Task: Look for space in Beverly Hills, United States from 12th June, 2023 to 15th June, 2023 for 2 adults in price range Rs.10000 to Rs.15000. Place can be entire place with 1  bedroom having 1 bed and 1 bathroom. Property type can be house, flat, guest house, hotel. Amenities needed are: washing machine. Booking option can be shelf check-in. Required host language is English.
Action: Mouse moved to (513, 122)
Screenshot: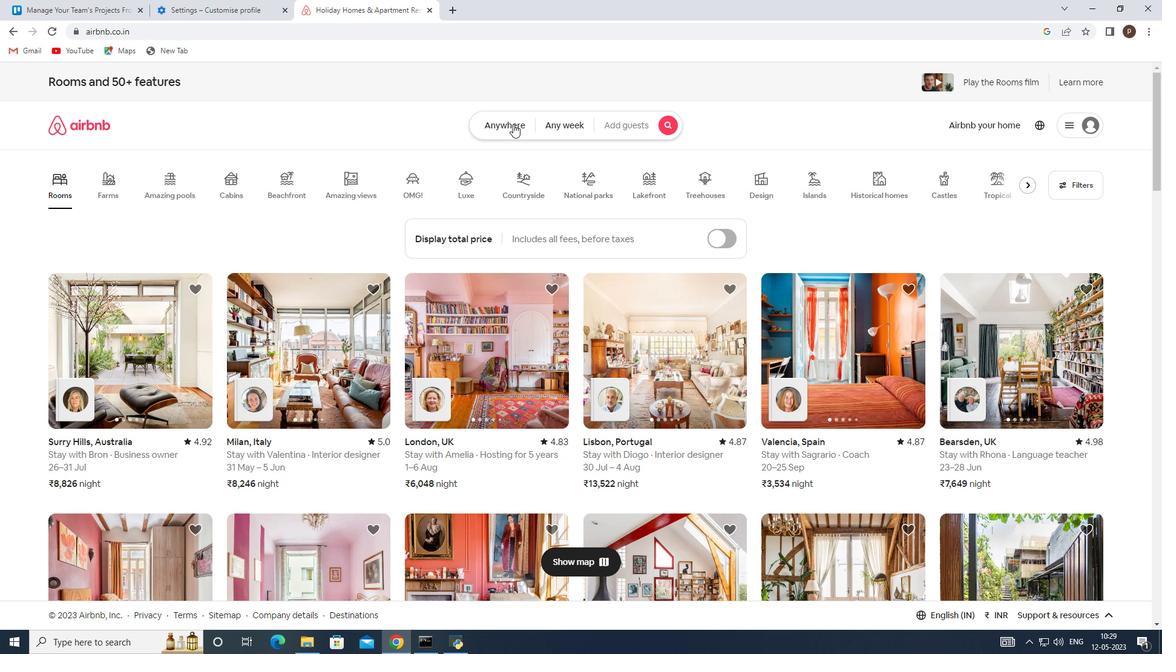 
Action: Mouse pressed left at (513, 122)
Screenshot: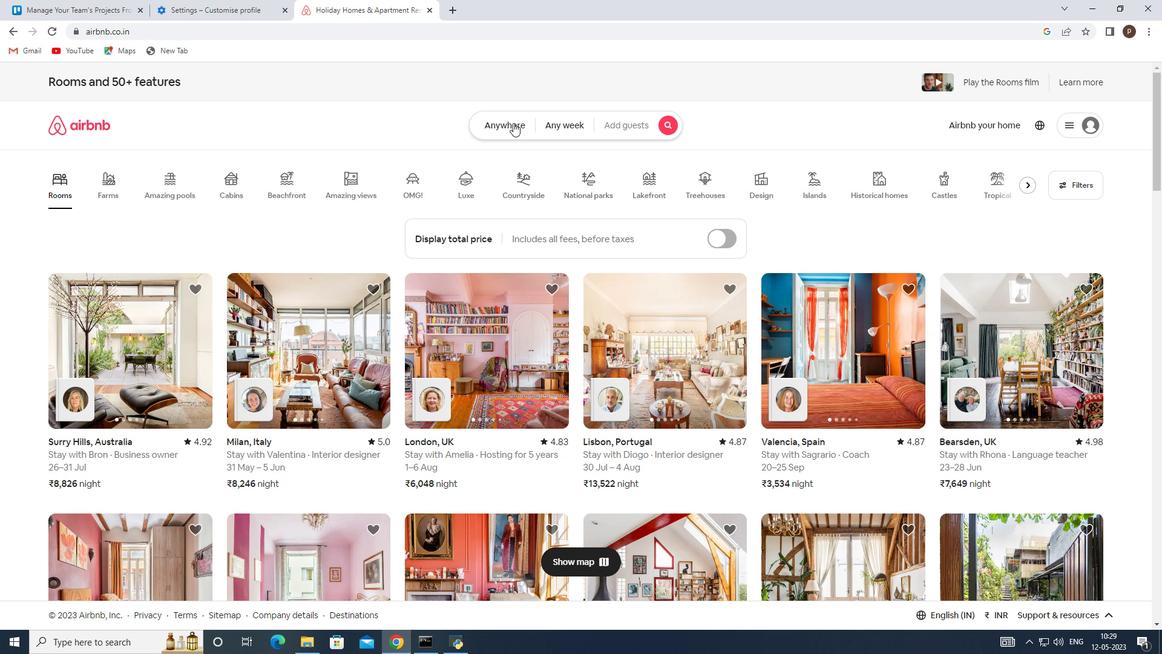 
Action: Mouse moved to (391, 173)
Screenshot: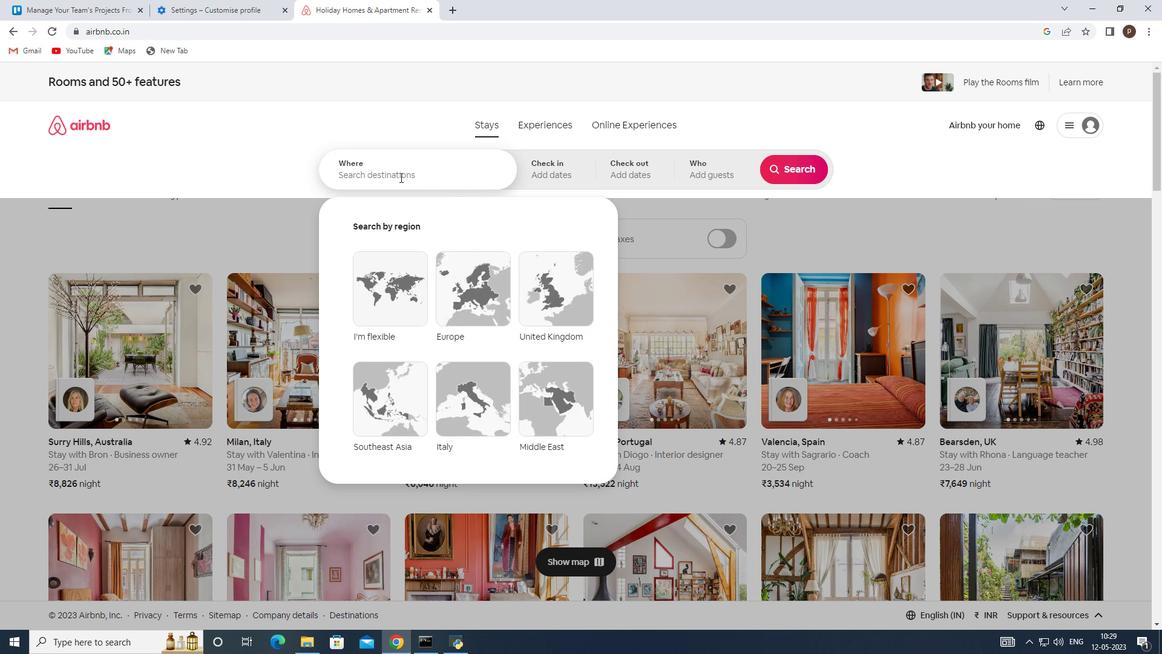 
Action: Mouse pressed left at (391, 173)
Screenshot: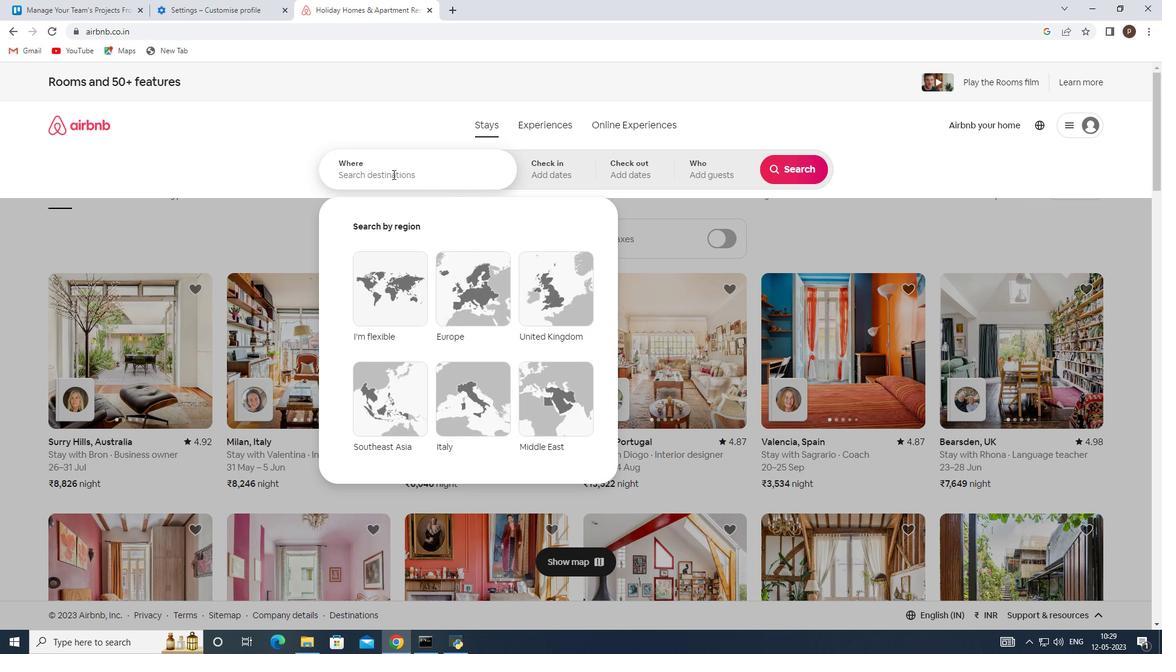
Action: Key pressed k<Key.caps_lock>IRANDO
Screenshot: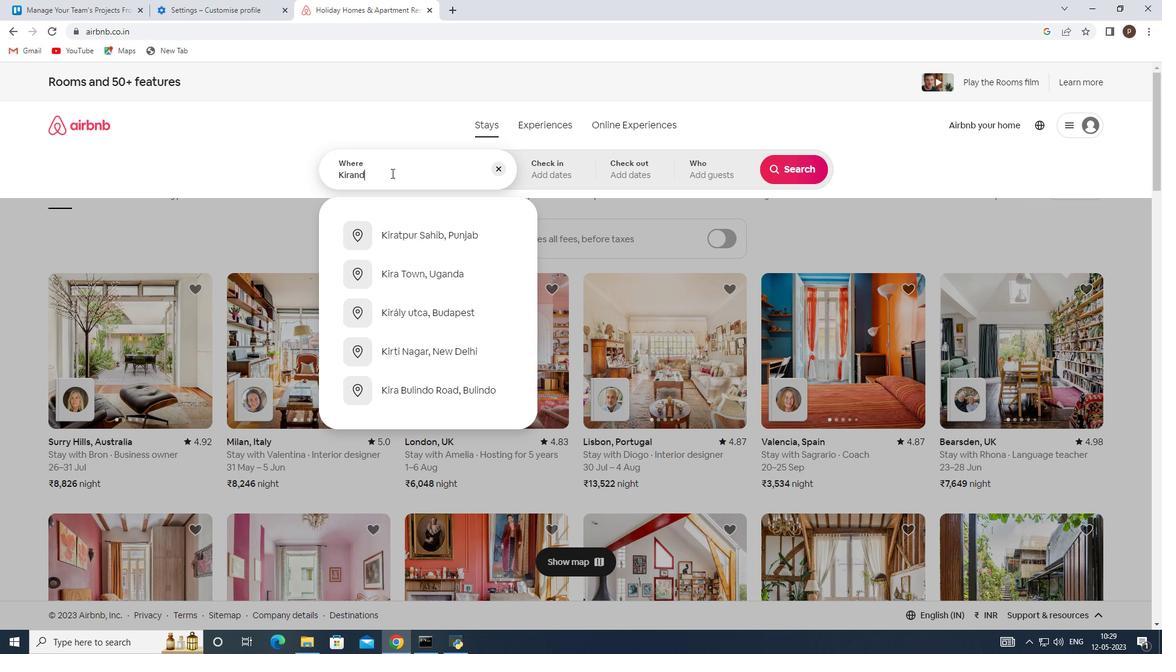 
Action: Mouse moved to (418, 233)
Screenshot: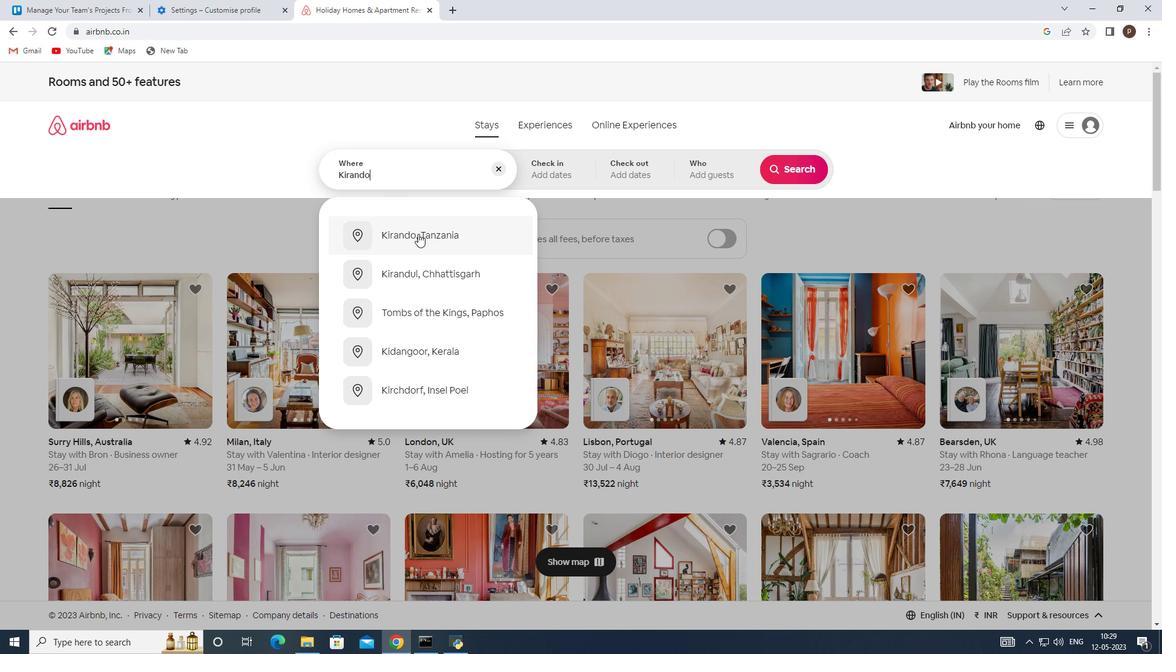 
Action: Mouse pressed left at (418, 233)
Screenshot: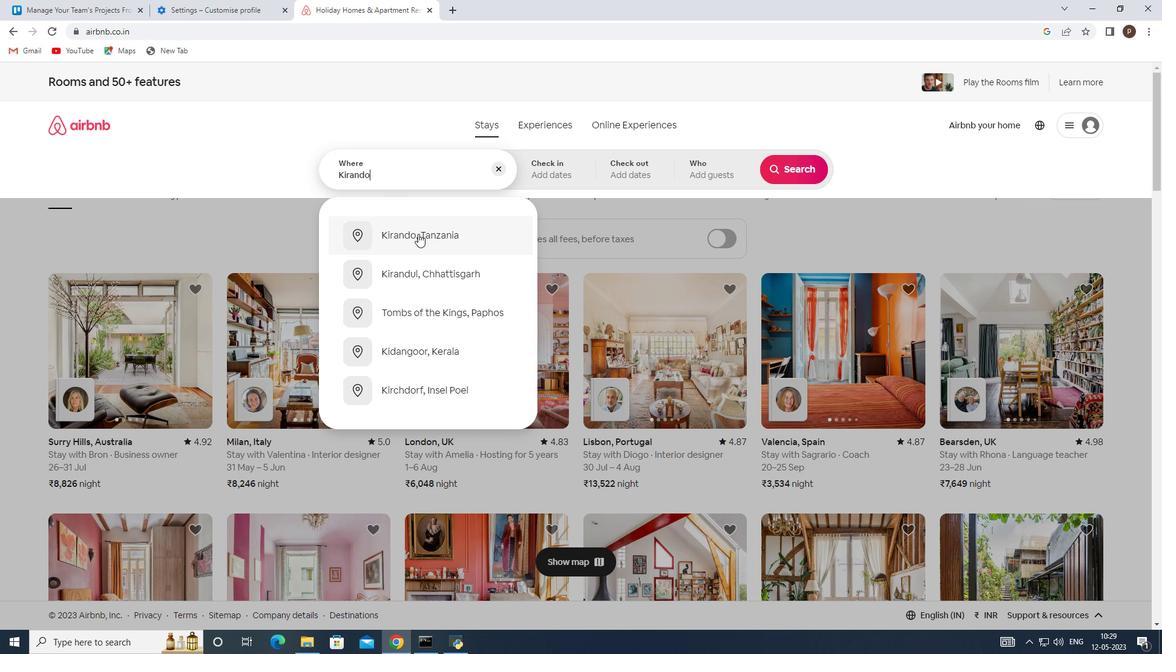 
Action: Mouse moved to (632, 374)
Screenshot: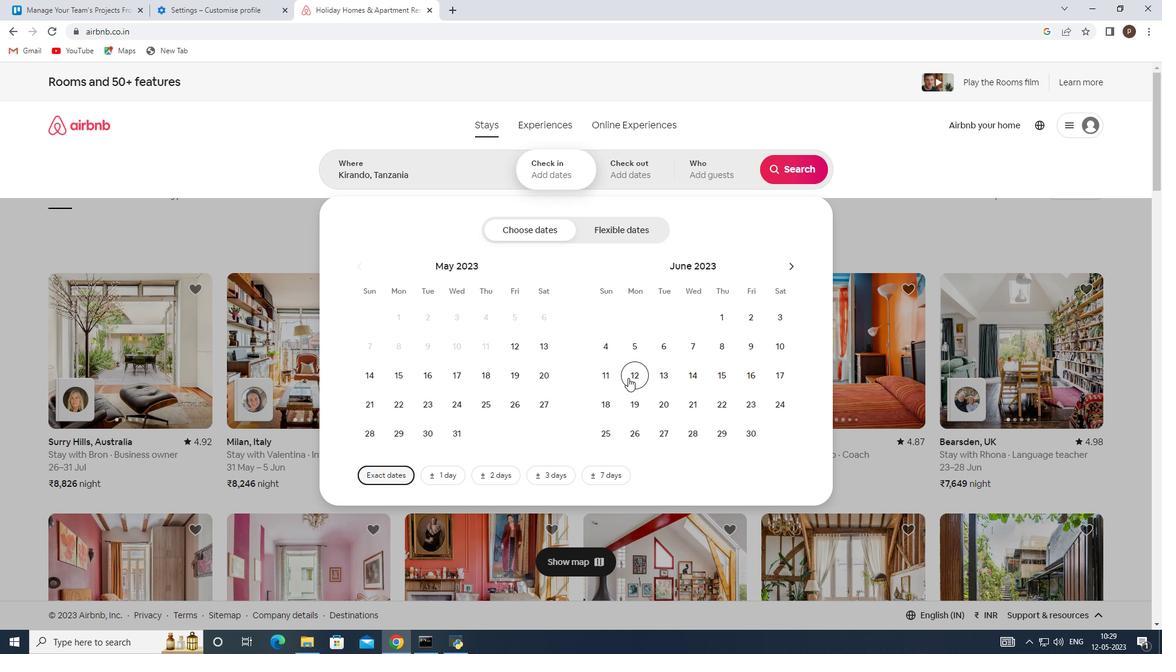 
Action: Mouse pressed left at (632, 374)
Screenshot: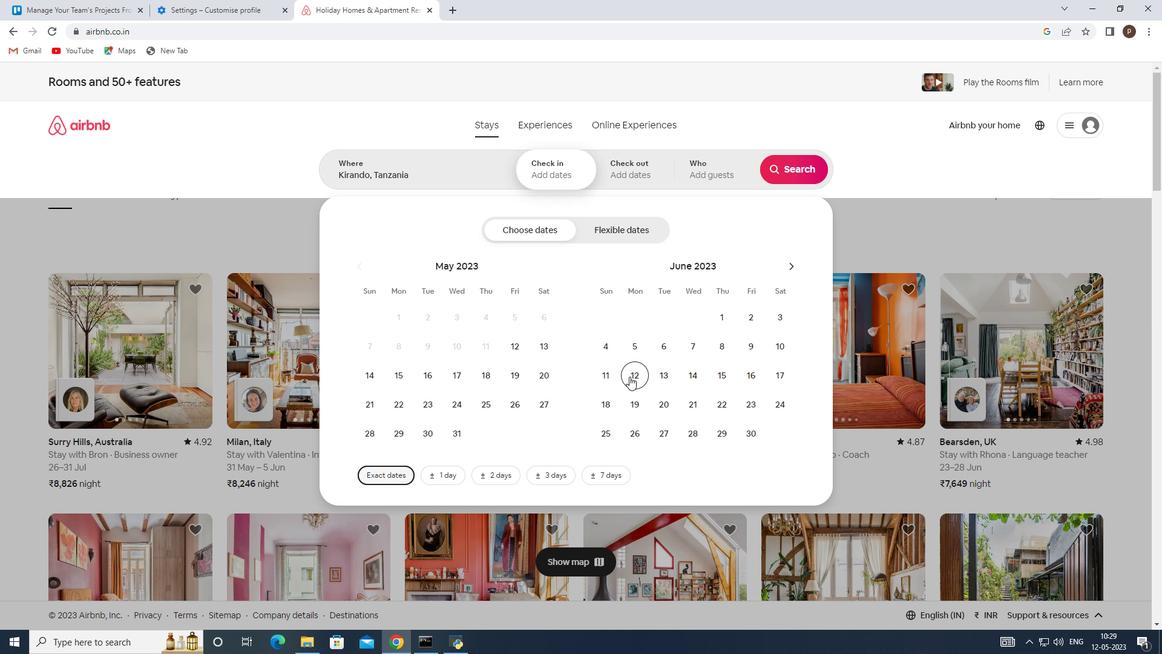 
Action: Mouse moved to (718, 374)
Screenshot: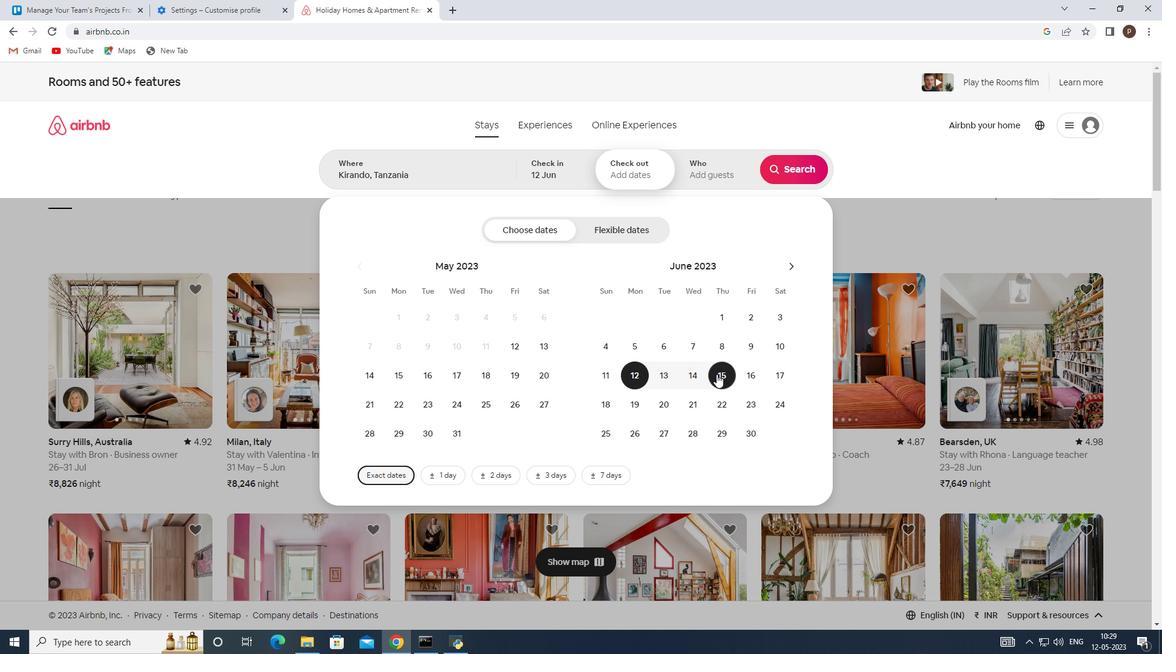 
Action: Mouse pressed left at (718, 374)
Screenshot: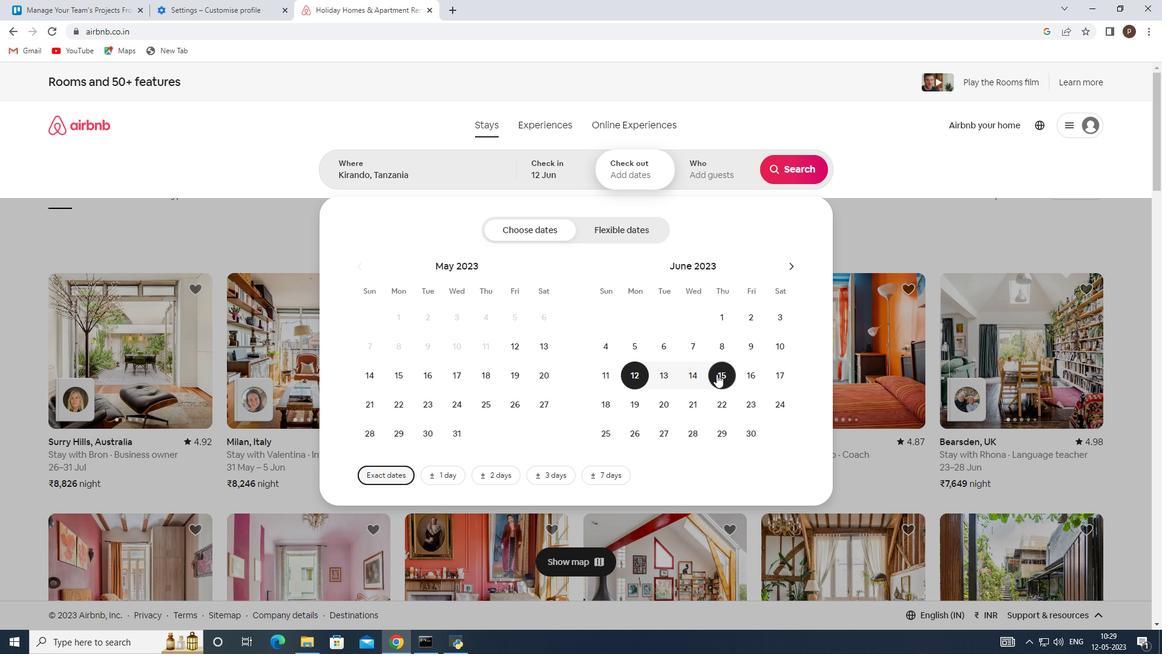 
Action: Mouse moved to (783, 162)
Screenshot: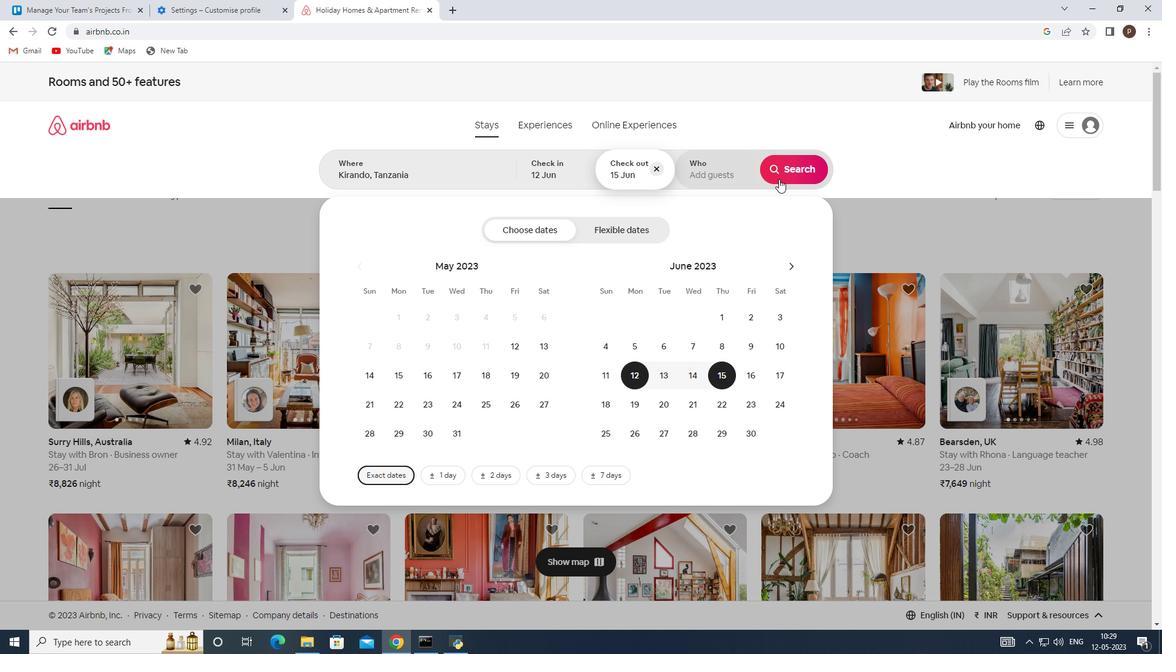 
Action: Mouse pressed left at (783, 162)
Screenshot: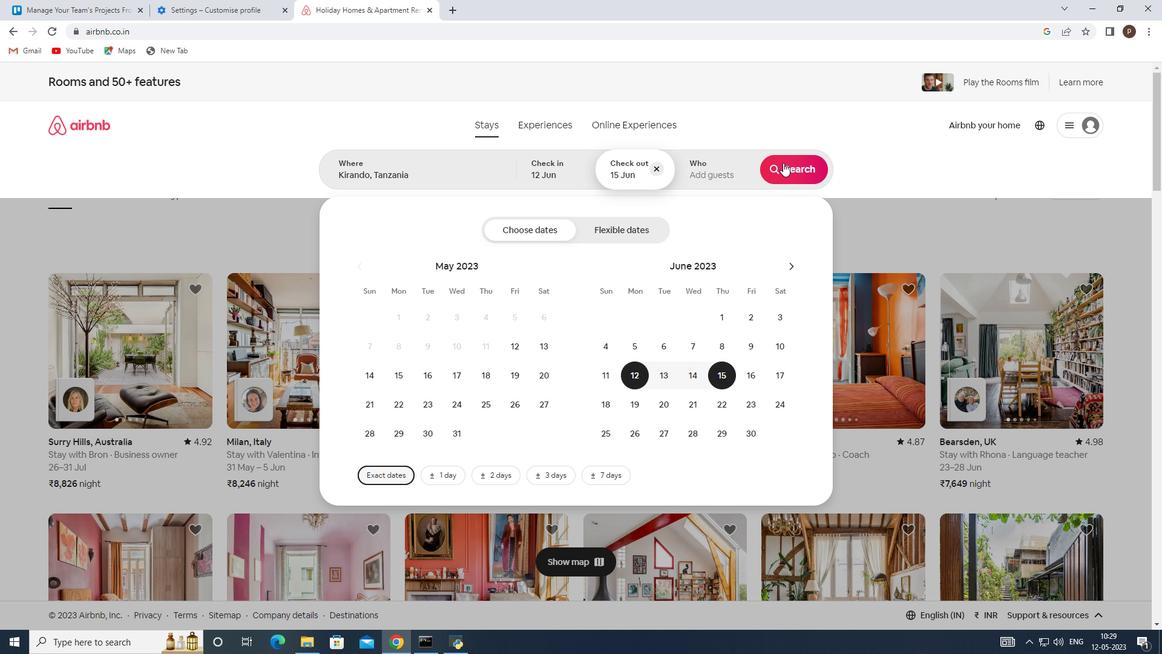 
Action: Mouse moved to (1106, 136)
Screenshot: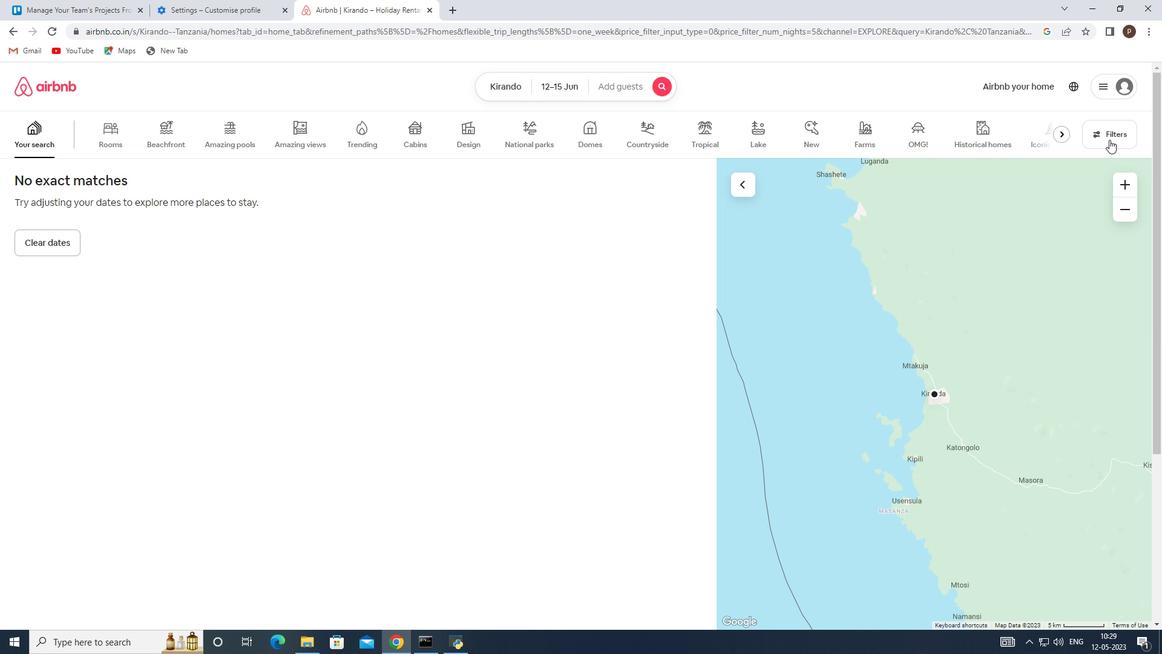 
Action: Mouse pressed left at (1106, 136)
Screenshot: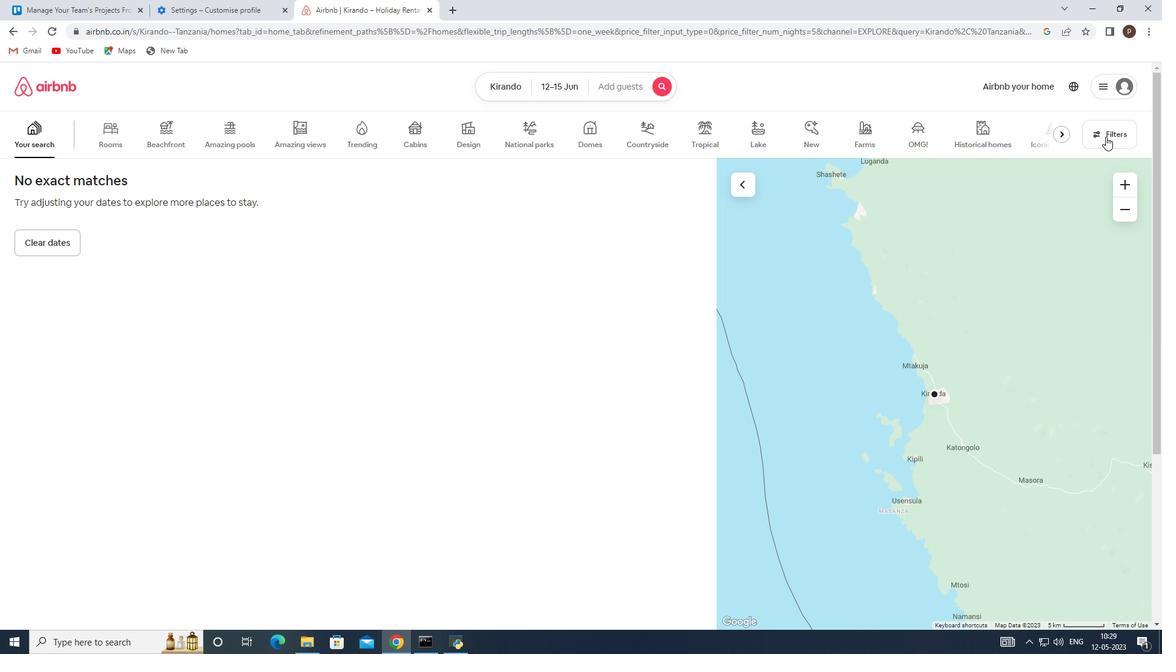
Action: Mouse moved to (397, 436)
Screenshot: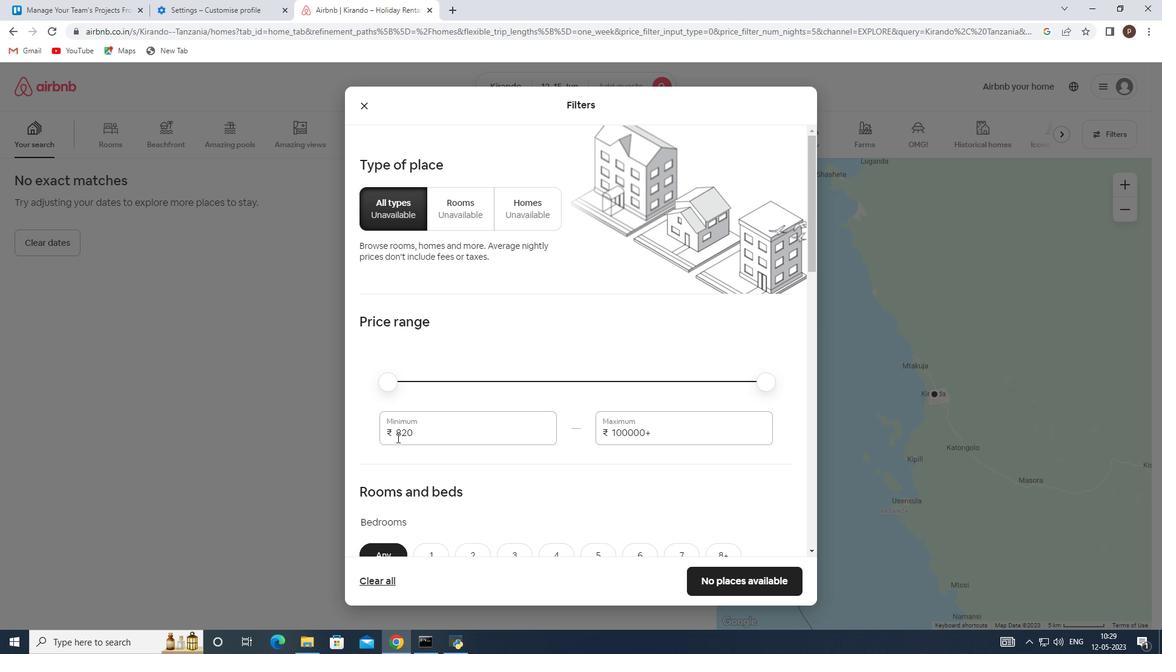 
Action: Mouse pressed left at (397, 436)
Screenshot: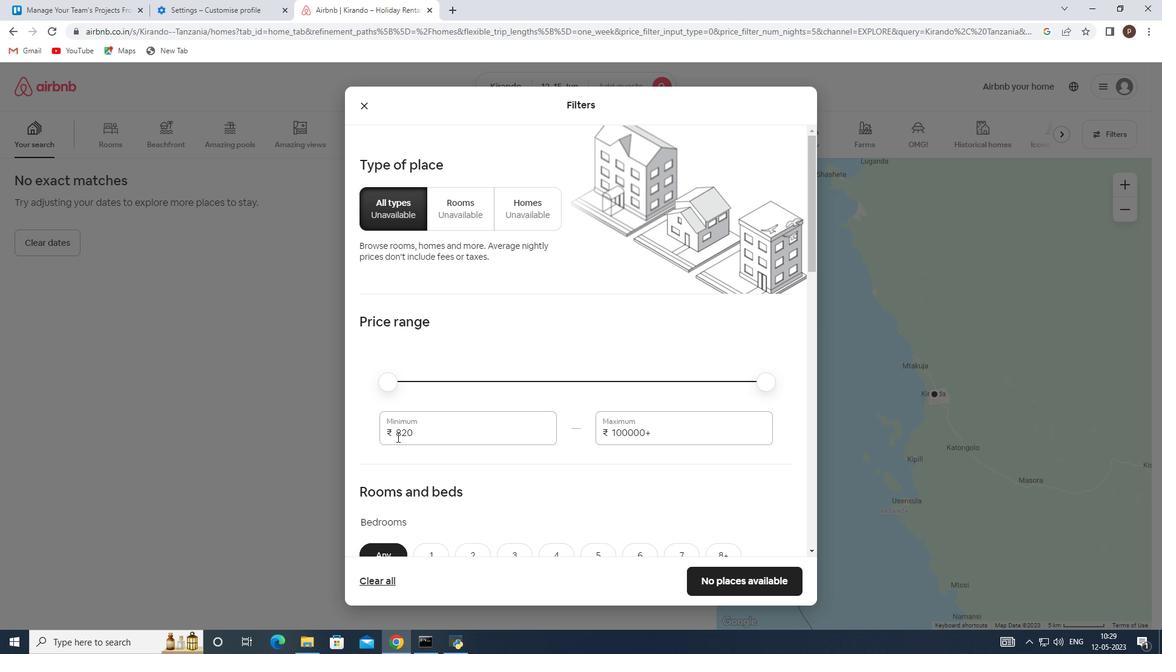 
Action: Mouse pressed left at (397, 436)
Screenshot: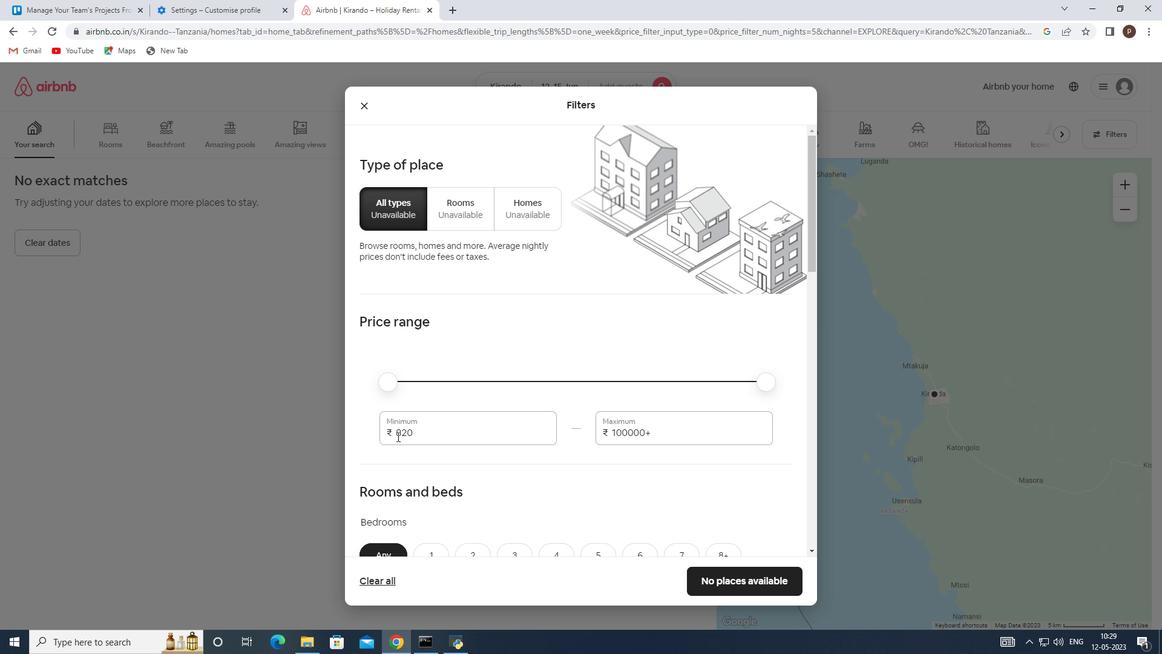 
Action: Key pressed 10000<Key.tab>15000
Screenshot: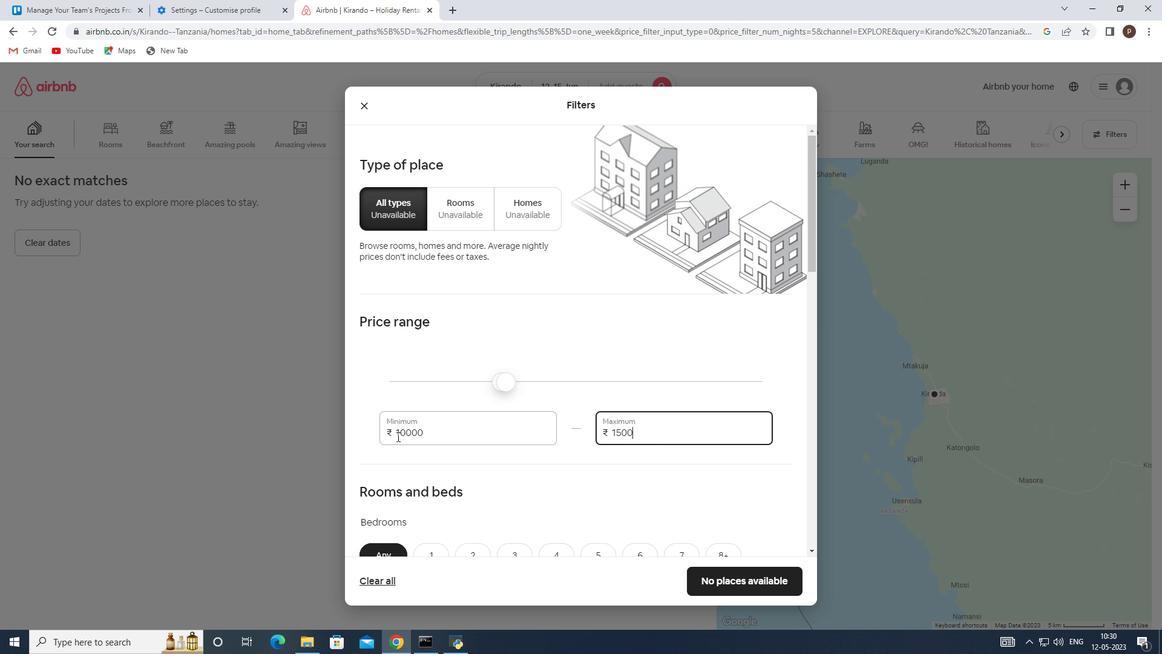 
Action: Mouse moved to (393, 443)
Screenshot: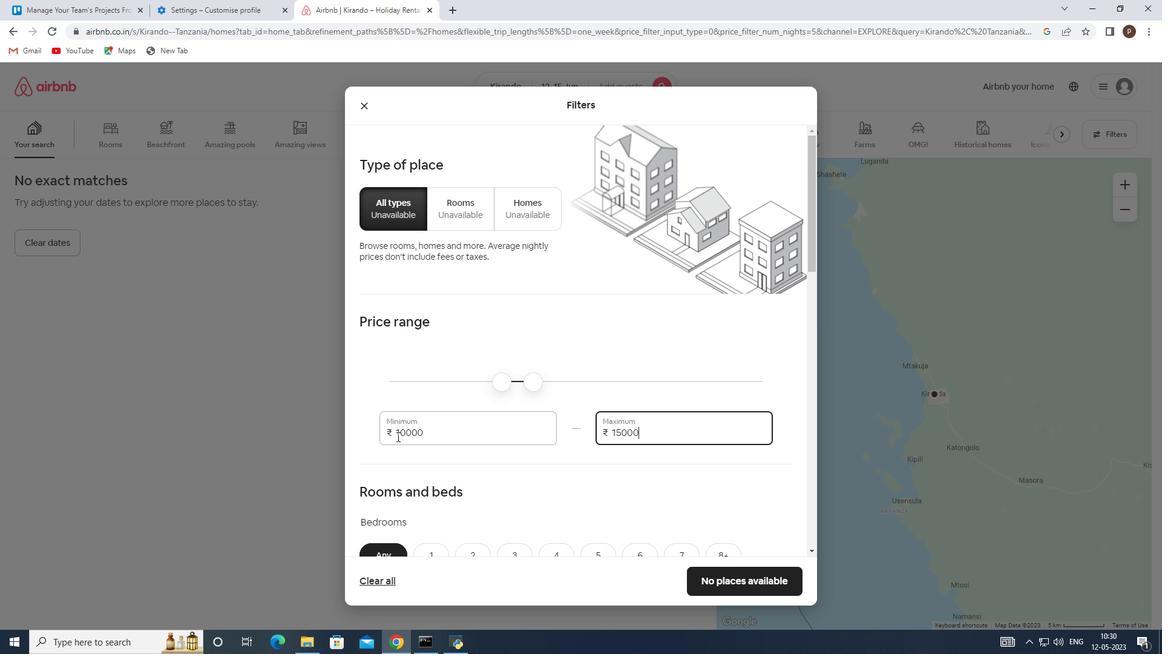 
Action: Mouse scrolled (393, 443) with delta (0, 0)
Screenshot: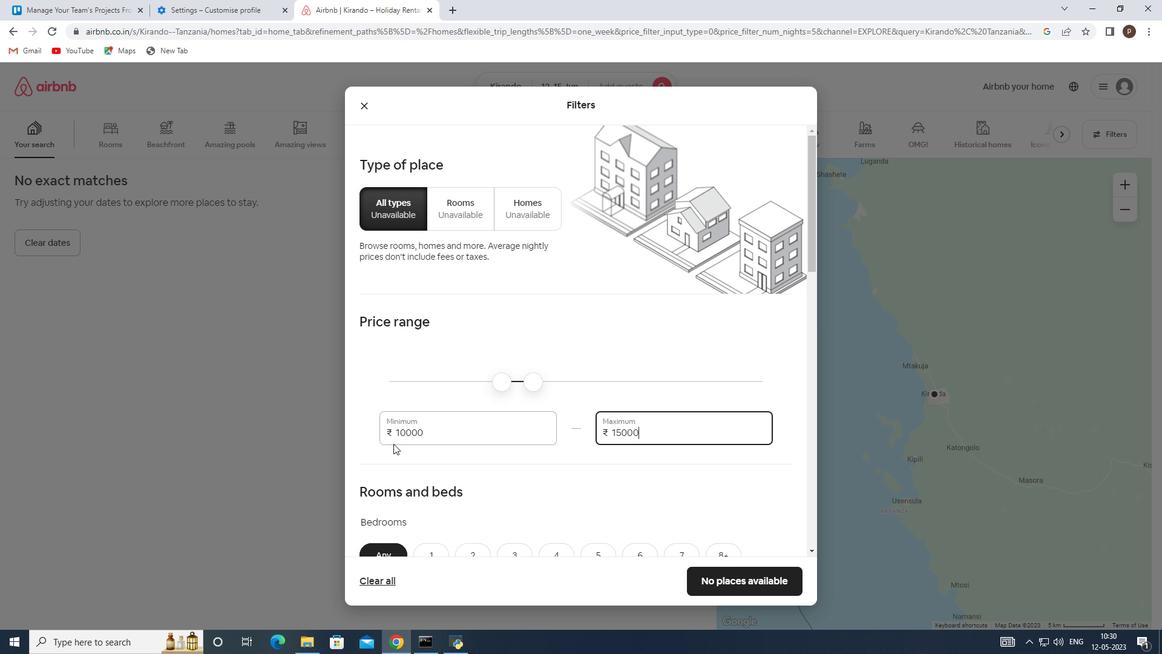 
Action: Mouse scrolled (393, 443) with delta (0, 0)
Screenshot: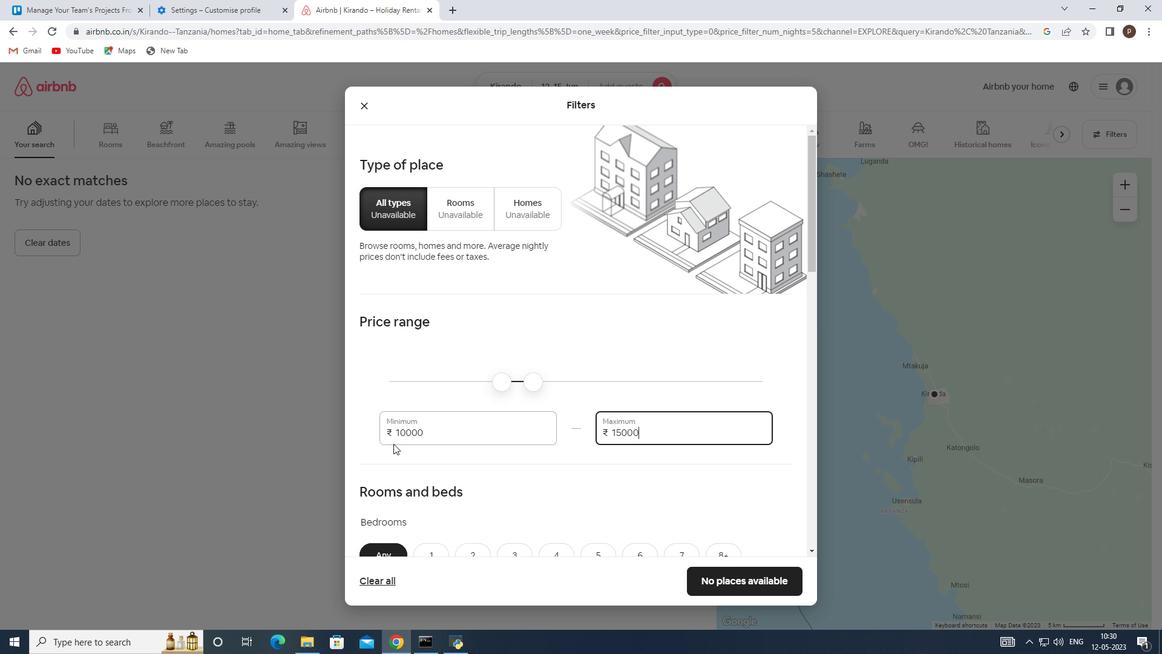 
Action: Mouse moved to (443, 436)
Screenshot: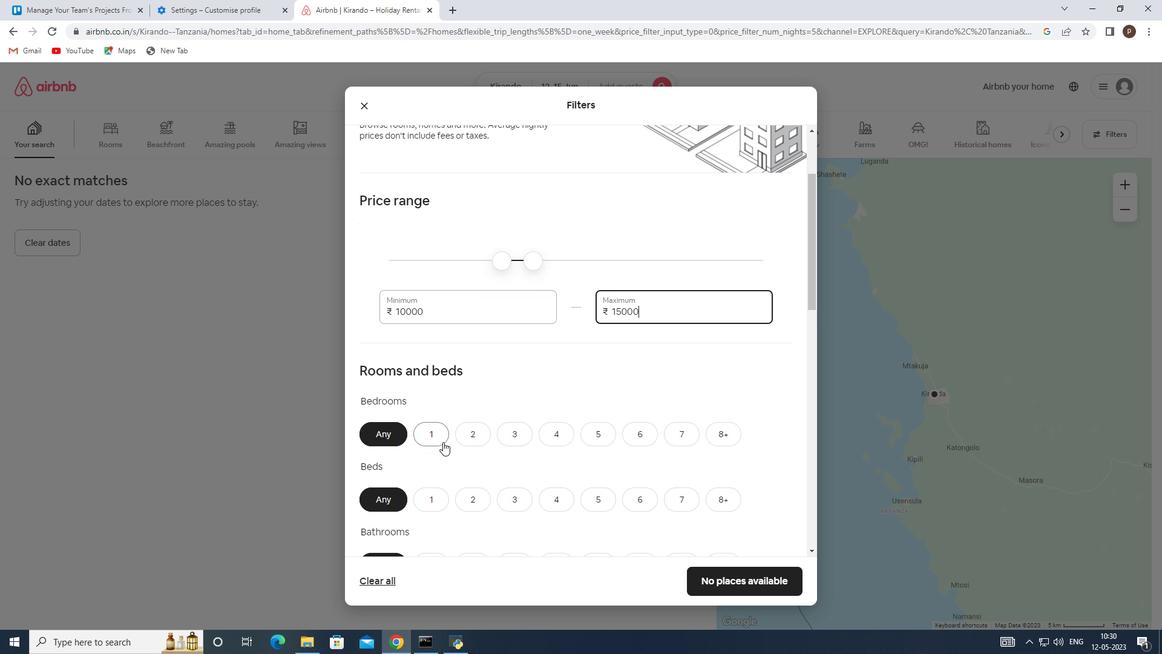 
Action: Mouse scrolled (443, 435) with delta (0, 0)
Screenshot: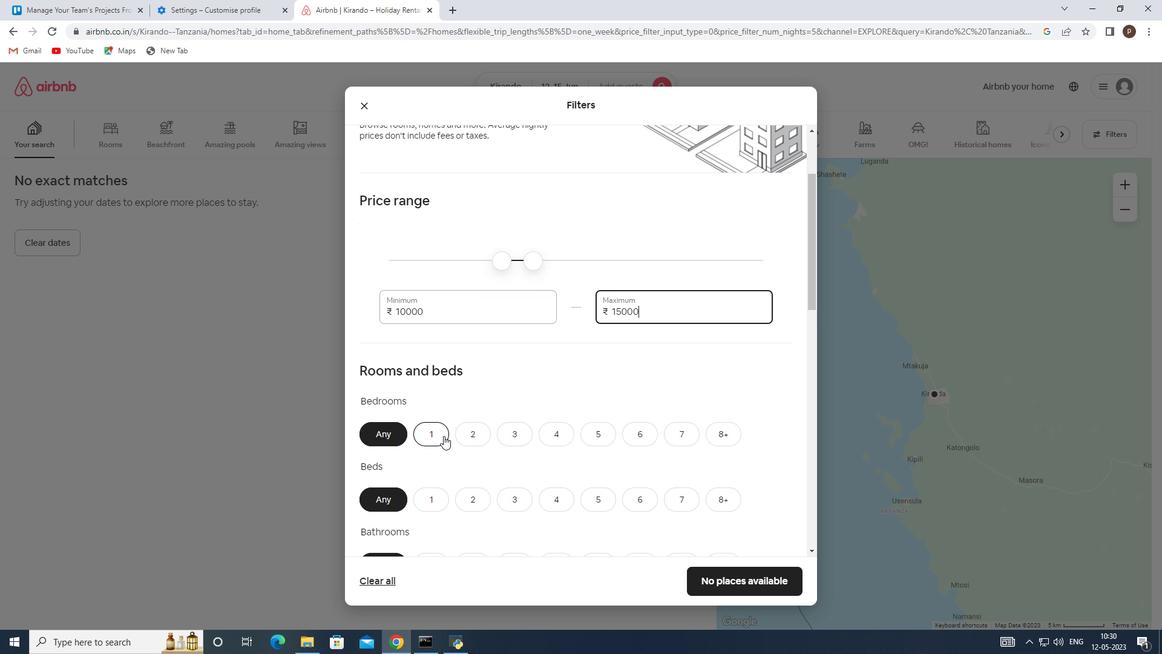 
Action: Mouse moved to (439, 363)
Screenshot: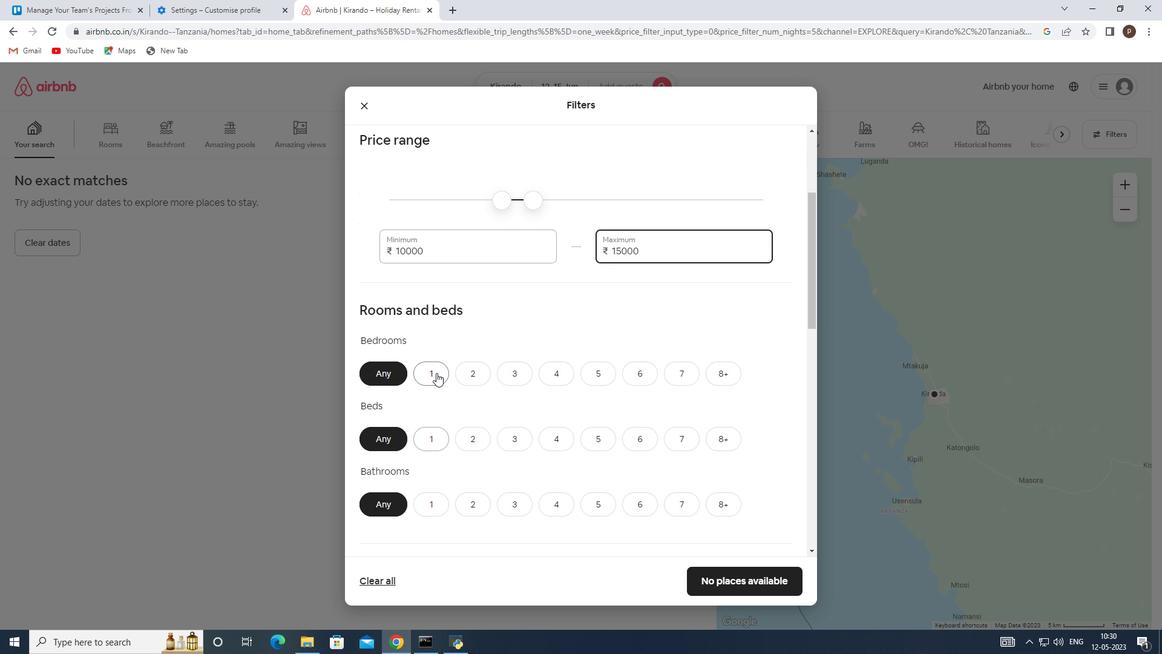 
Action: Mouse pressed left at (439, 363)
Screenshot: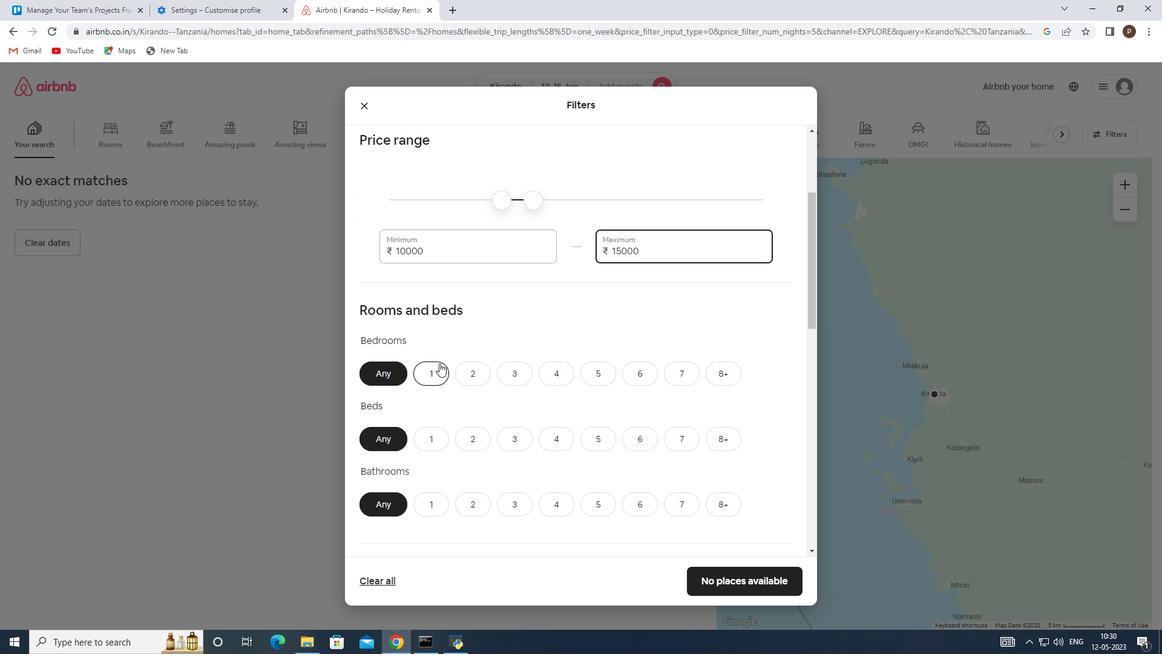 
Action: Mouse moved to (427, 435)
Screenshot: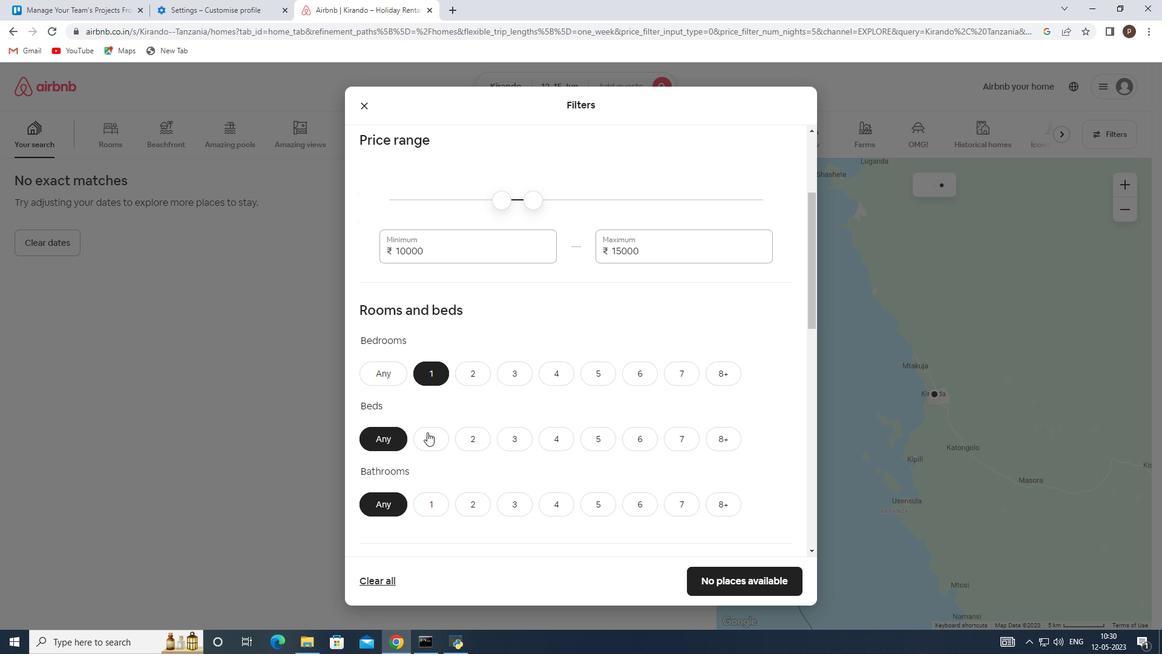 
Action: Mouse pressed left at (427, 435)
Screenshot: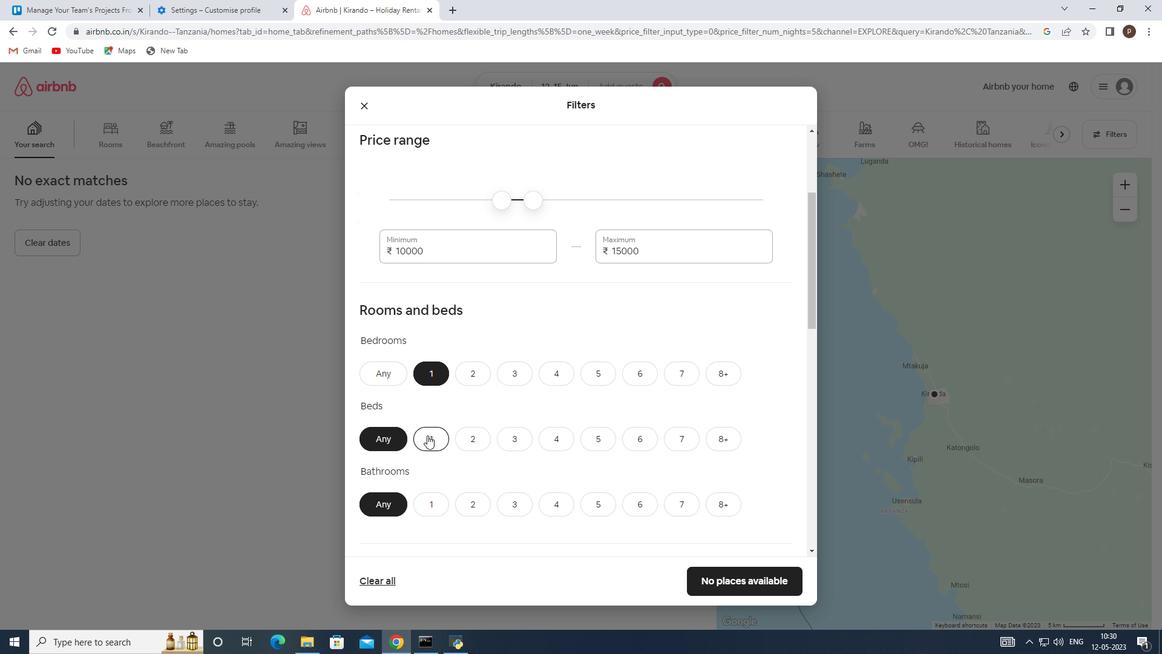 
Action: Mouse moved to (429, 498)
Screenshot: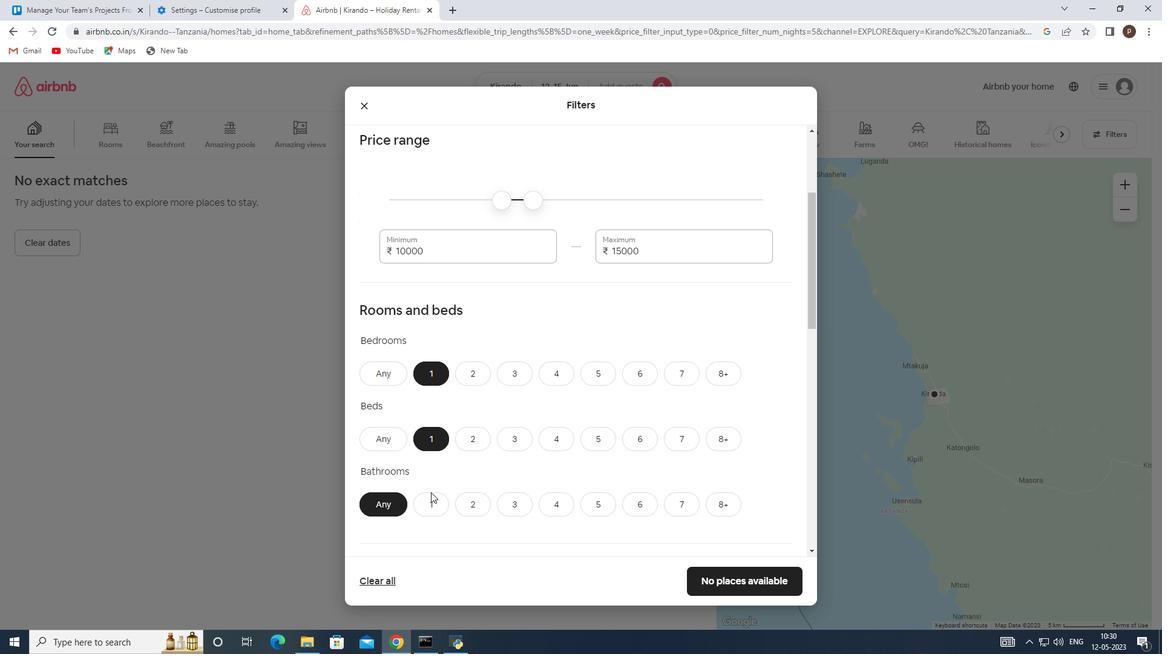 
Action: Mouse pressed left at (429, 498)
Screenshot: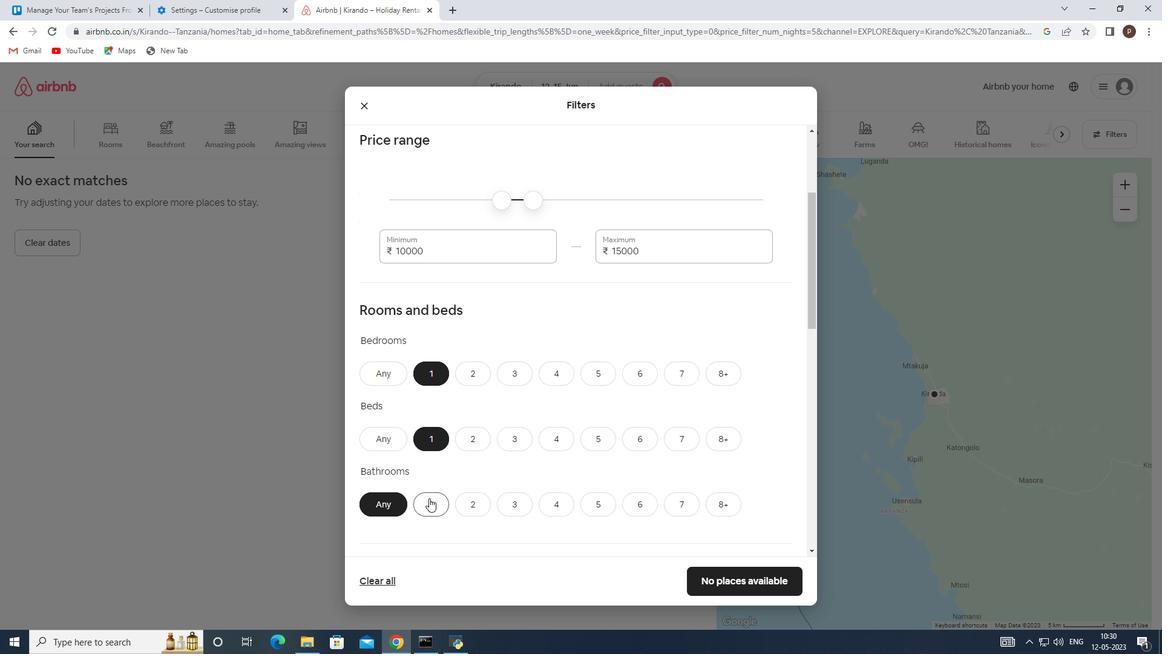 
Action: Mouse scrolled (429, 497) with delta (0, 0)
Screenshot: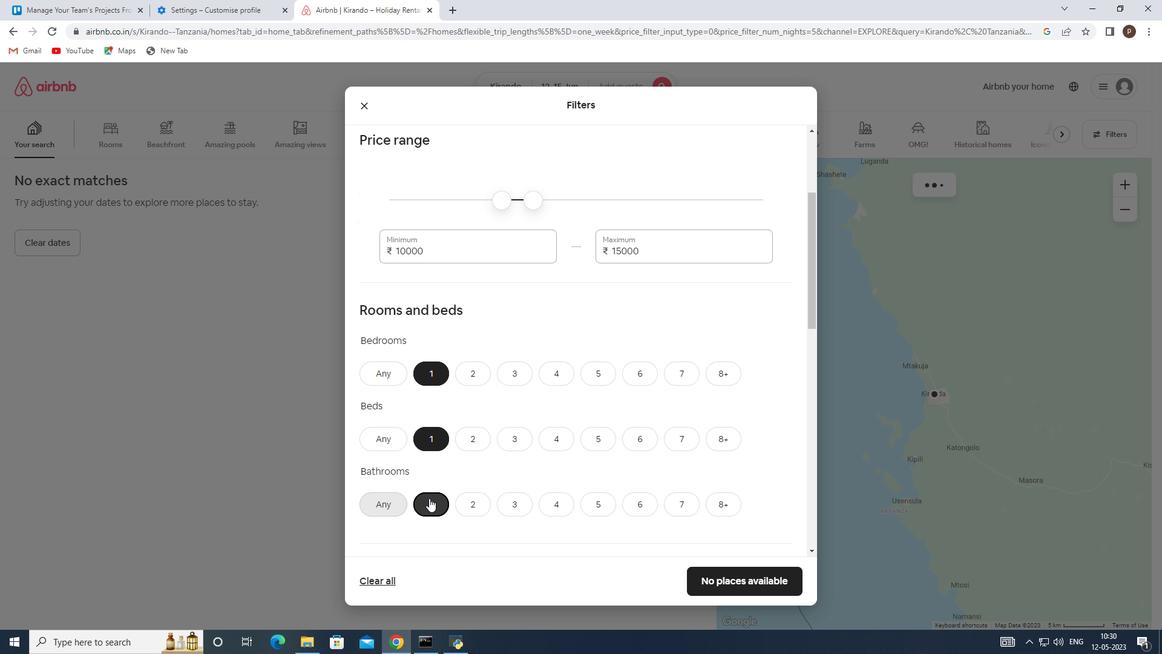 
Action: Mouse scrolled (429, 497) with delta (0, 0)
Screenshot: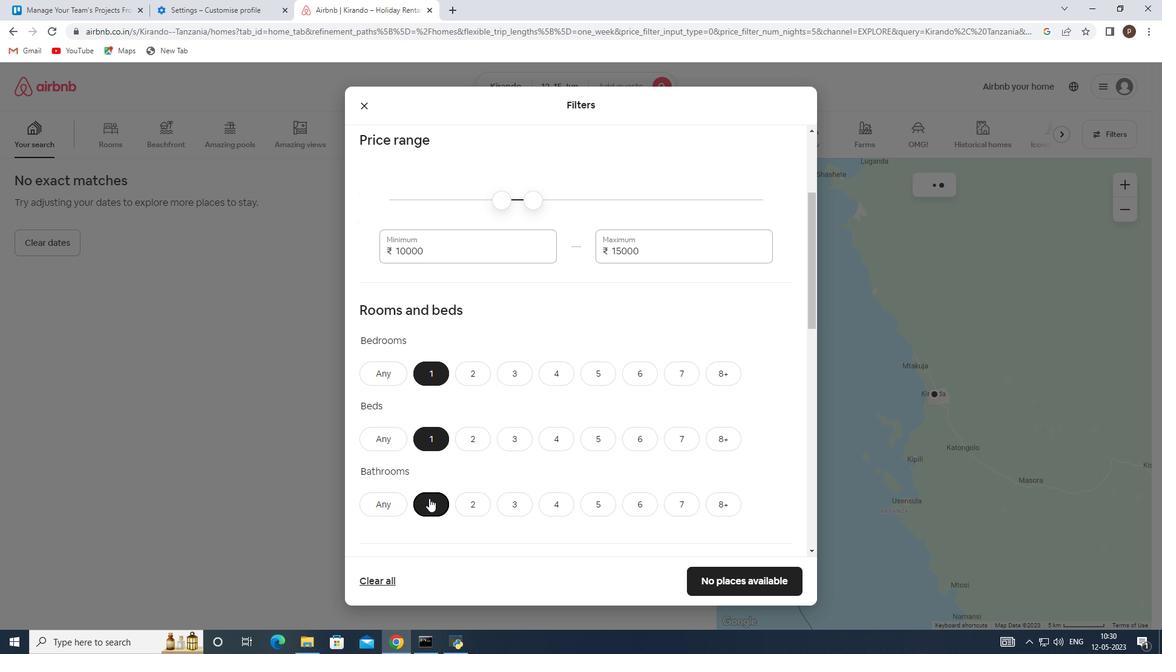 
Action: Mouse moved to (468, 469)
Screenshot: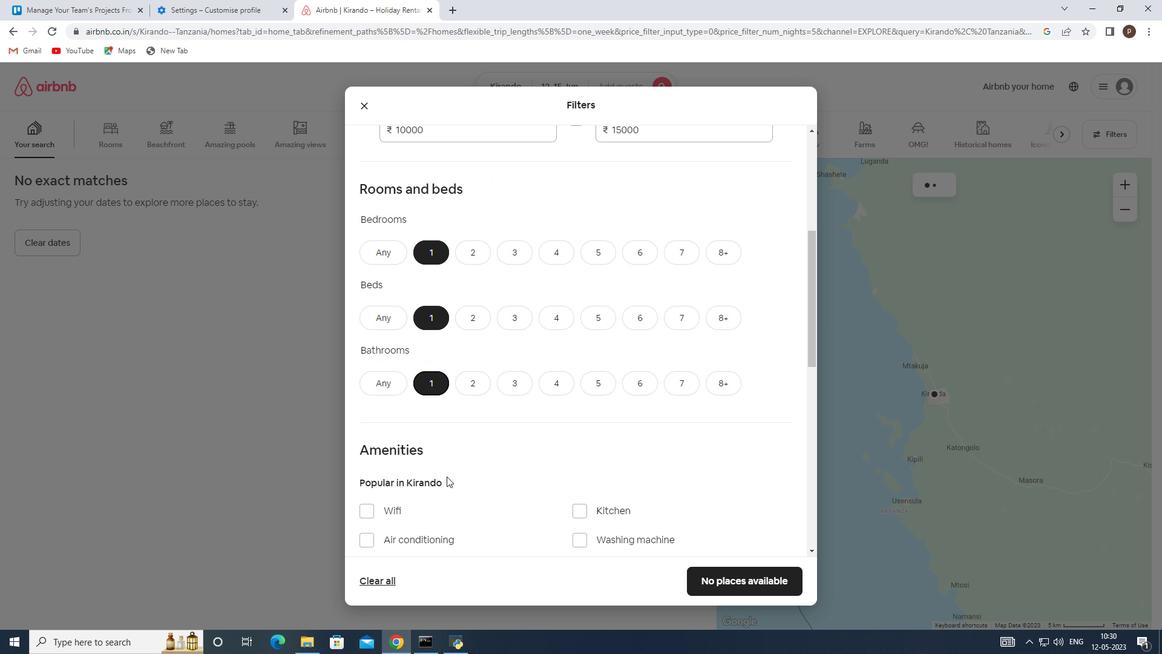 
Action: Mouse scrolled (468, 469) with delta (0, 0)
Screenshot: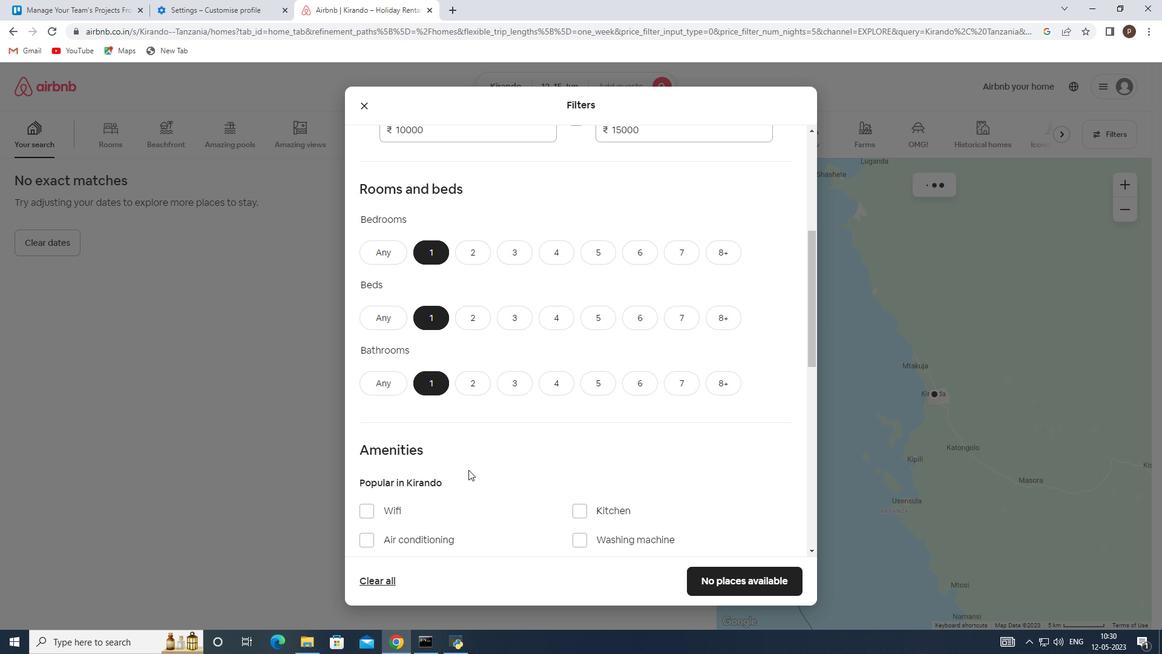 
Action: Mouse scrolled (468, 469) with delta (0, 0)
Screenshot: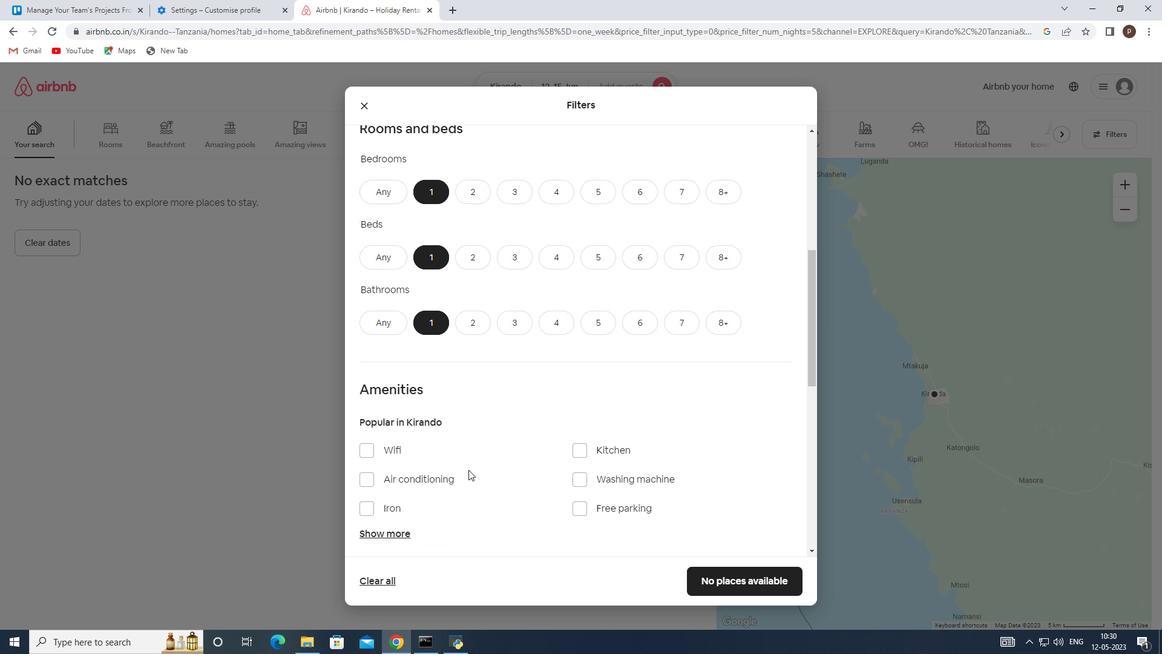 
Action: Mouse moved to (574, 418)
Screenshot: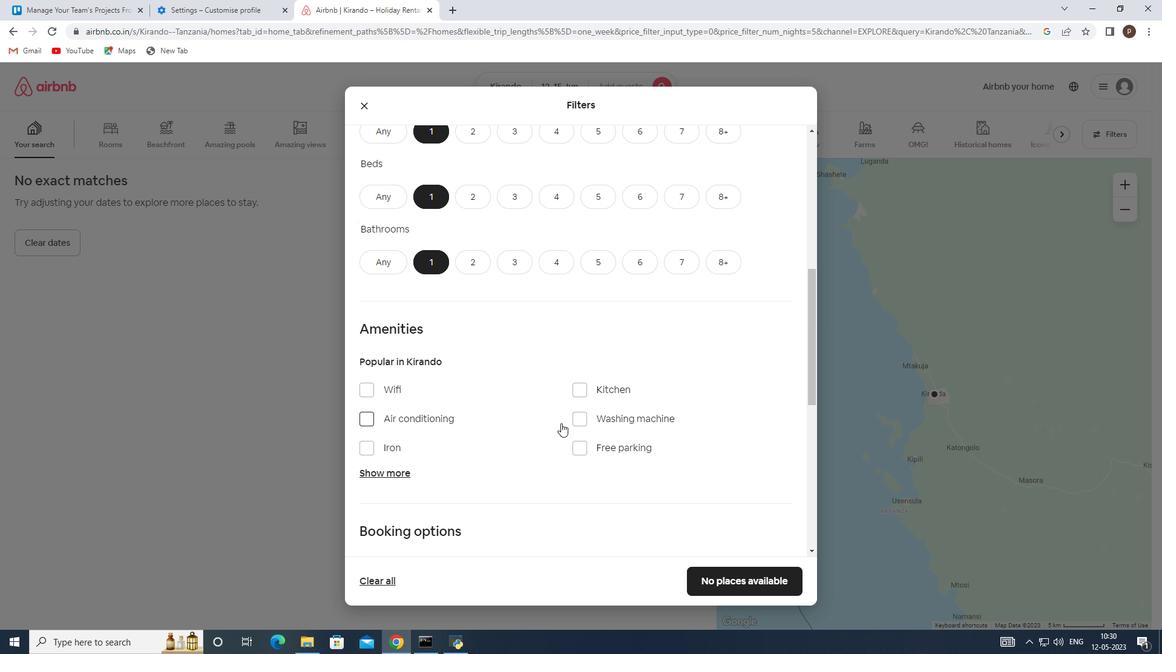 
Action: Mouse pressed left at (574, 418)
Screenshot: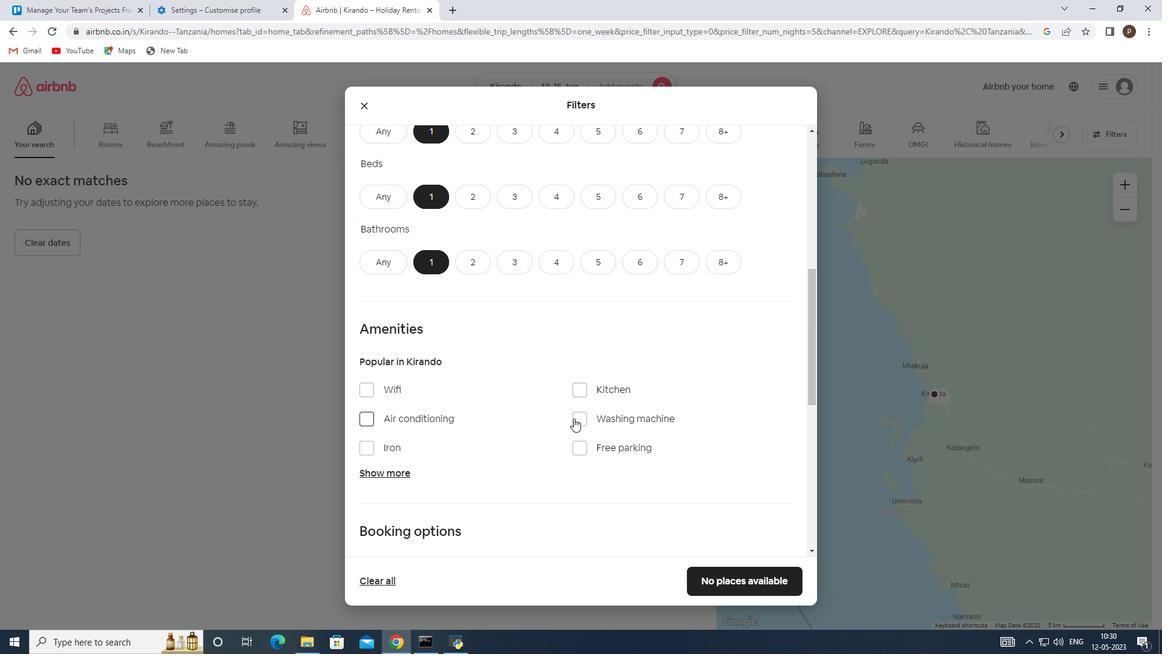 
Action: Mouse moved to (545, 429)
Screenshot: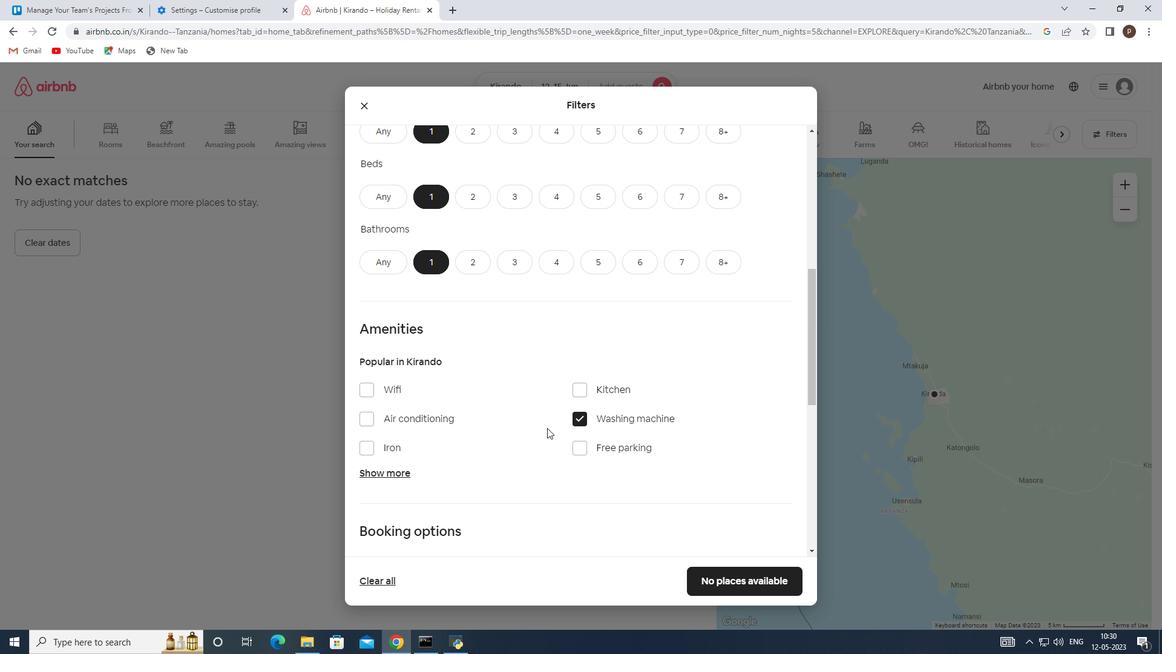 
Action: Mouse scrolled (545, 428) with delta (0, 0)
Screenshot: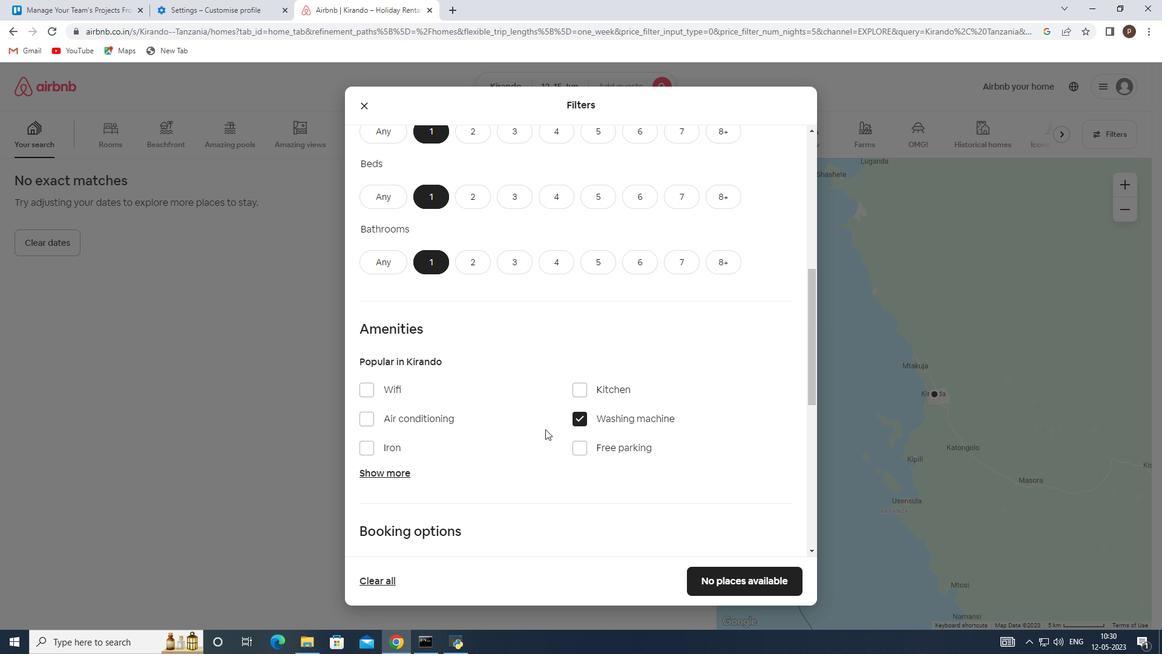 
Action: Mouse scrolled (545, 428) with delta (0, 0)
Screenshot: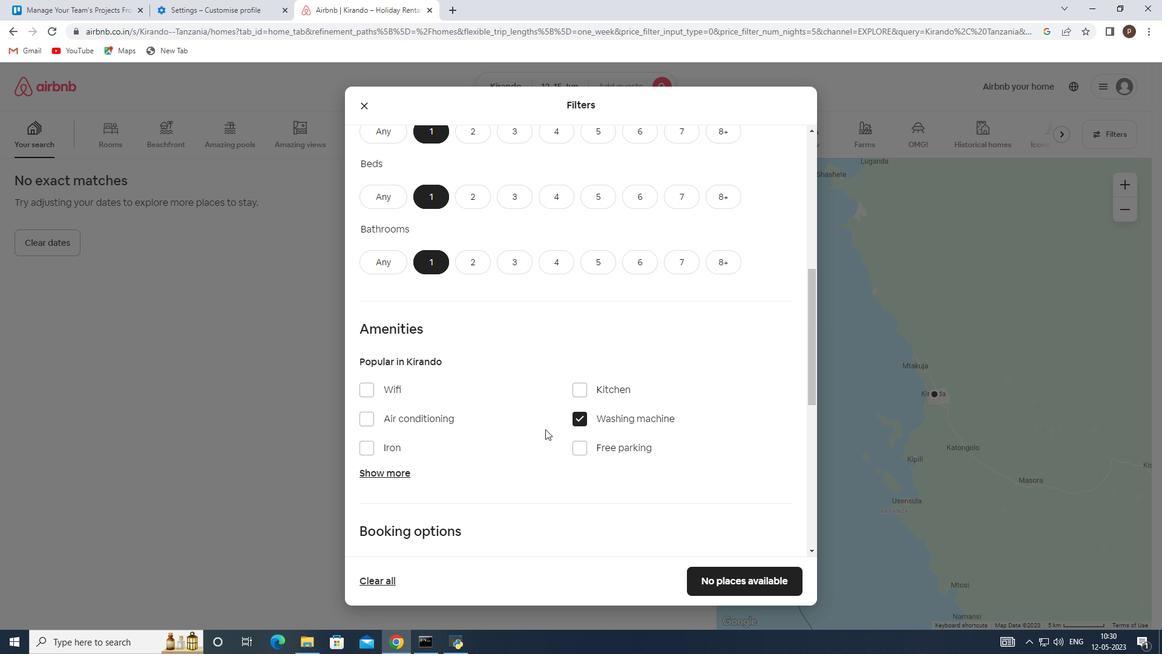 
Action: Mouse moved to (508, 429)
Screenshot: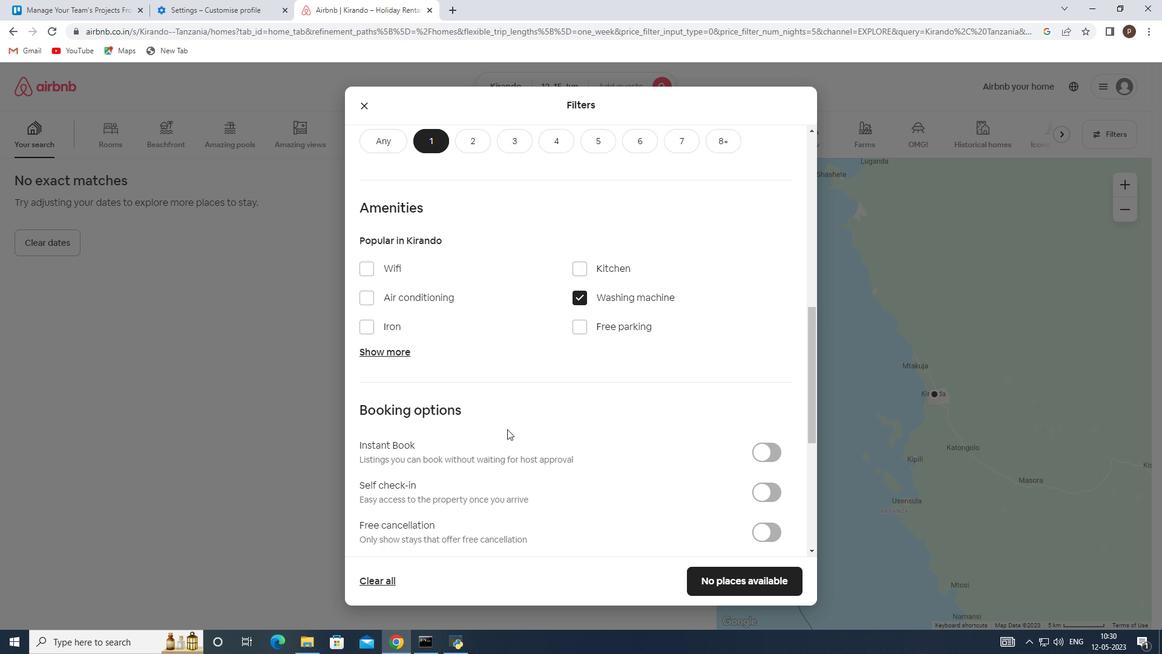 
Action: Mouse scrolled (508, 429) with delta (0, 0)
Screenshot: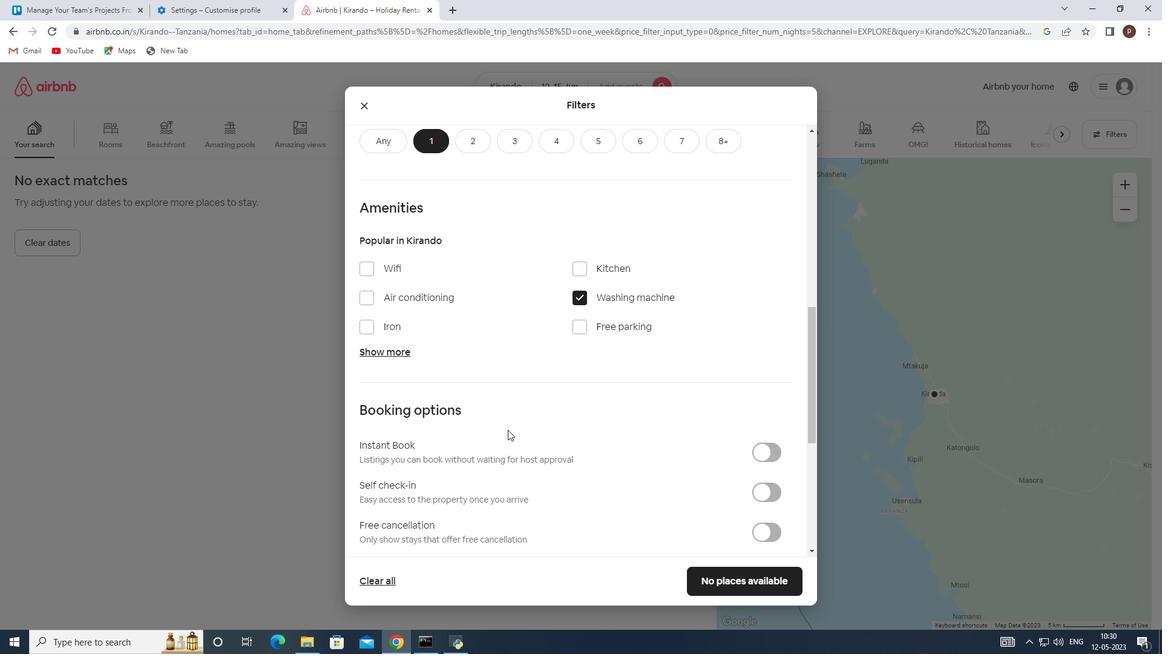 
Action: Mouse scrolled (508, 429) with delta (0, 0)
Screenshot: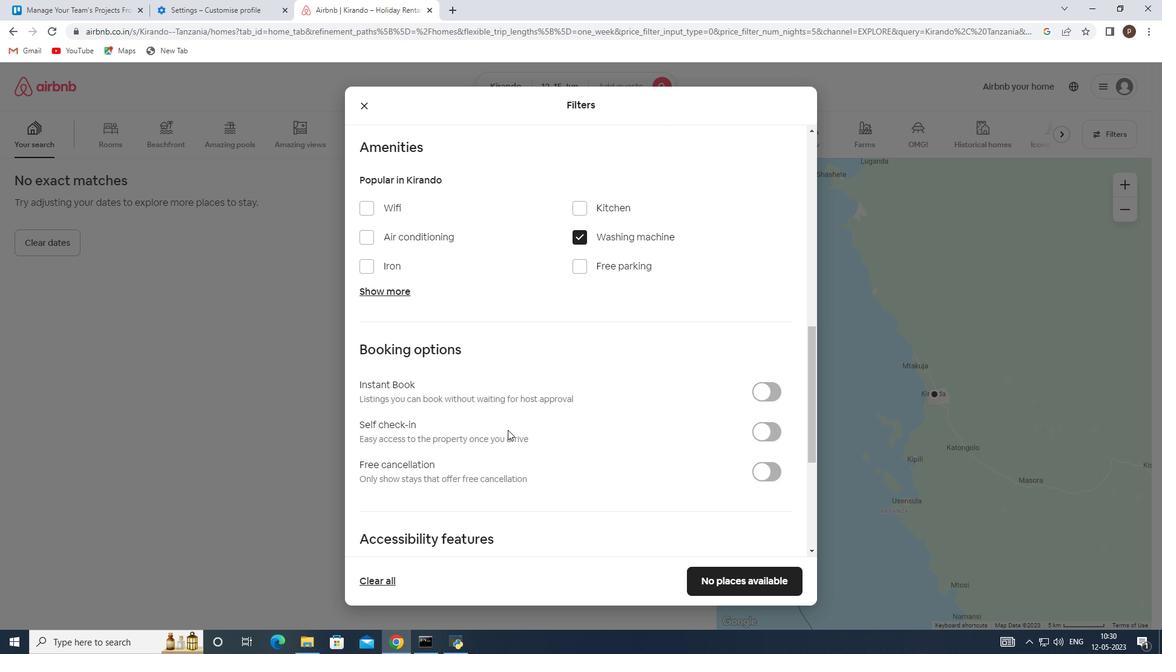 
Action: Mouse scrolled (508, 429) with delta (0, 0)
Screenshot: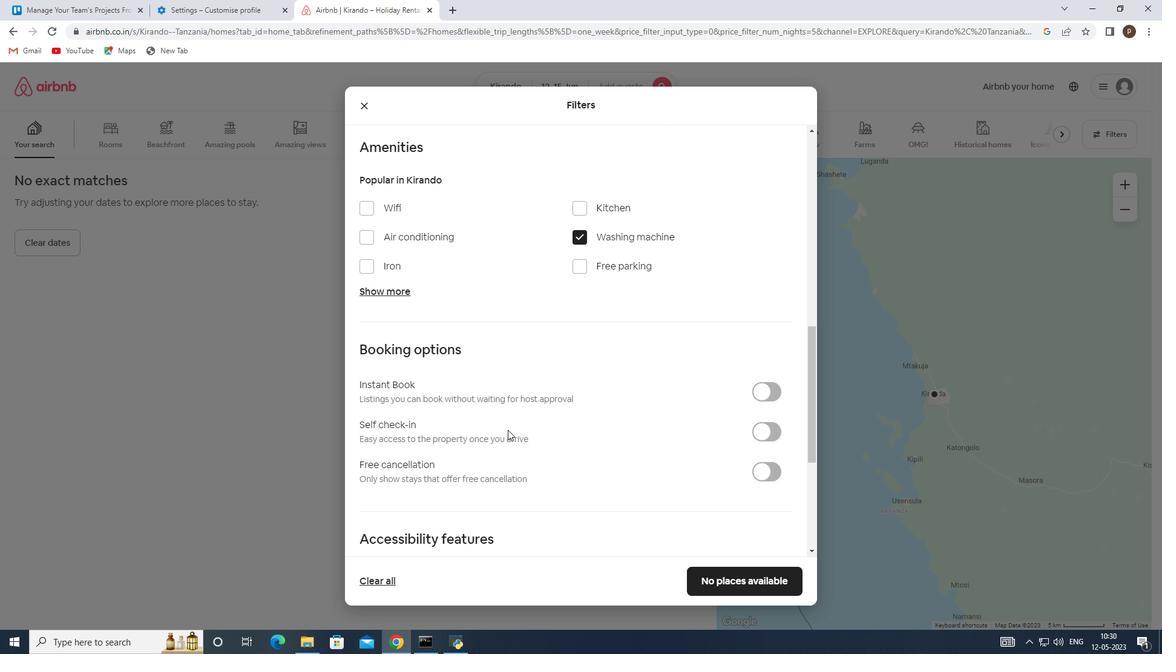 
Action: Mouse moved to (769, 309)
Screenshot: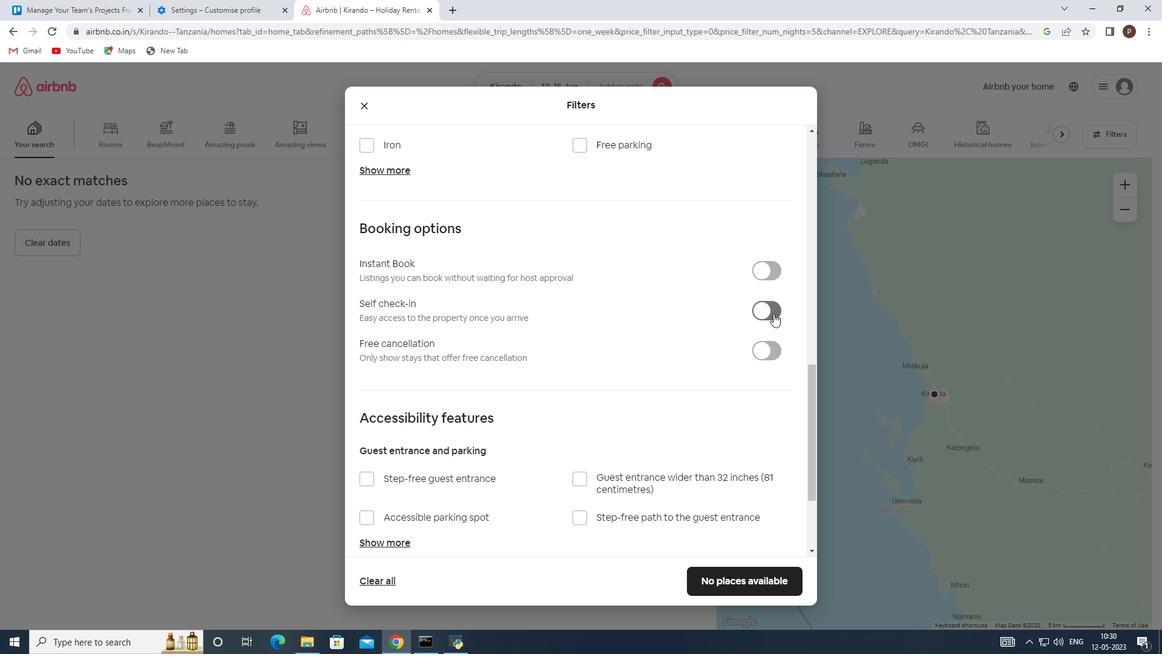 
Action: Mouse pressed left at (769, 309)
Screenshot: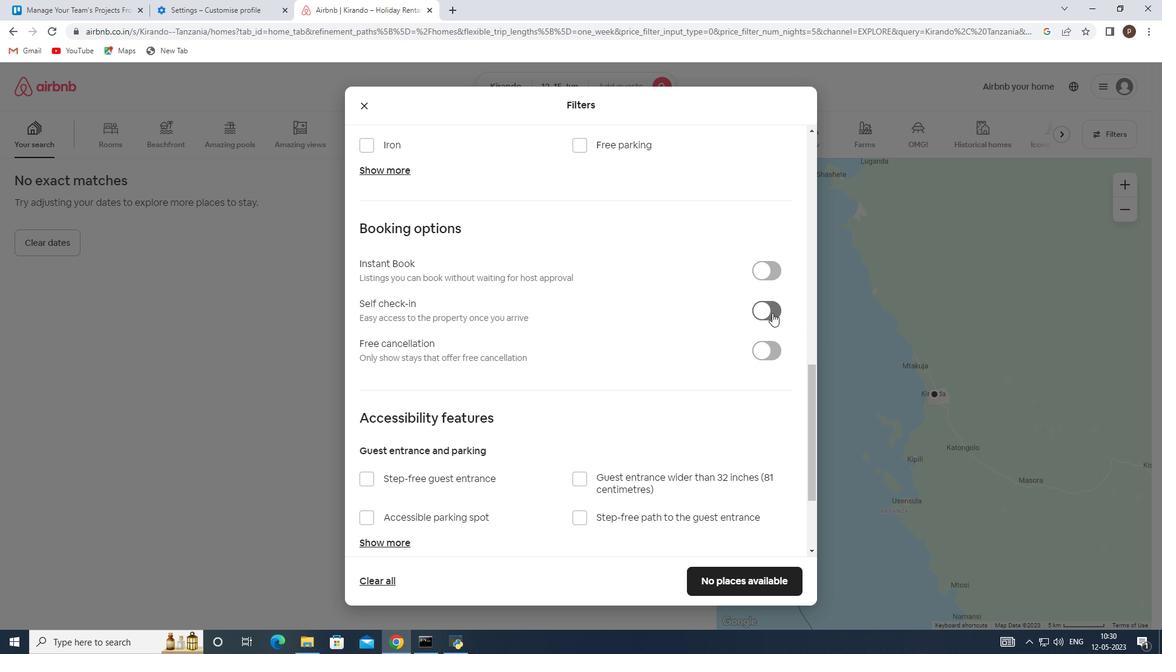 
Action: Mouse moved to (686, 361)
Screenshot: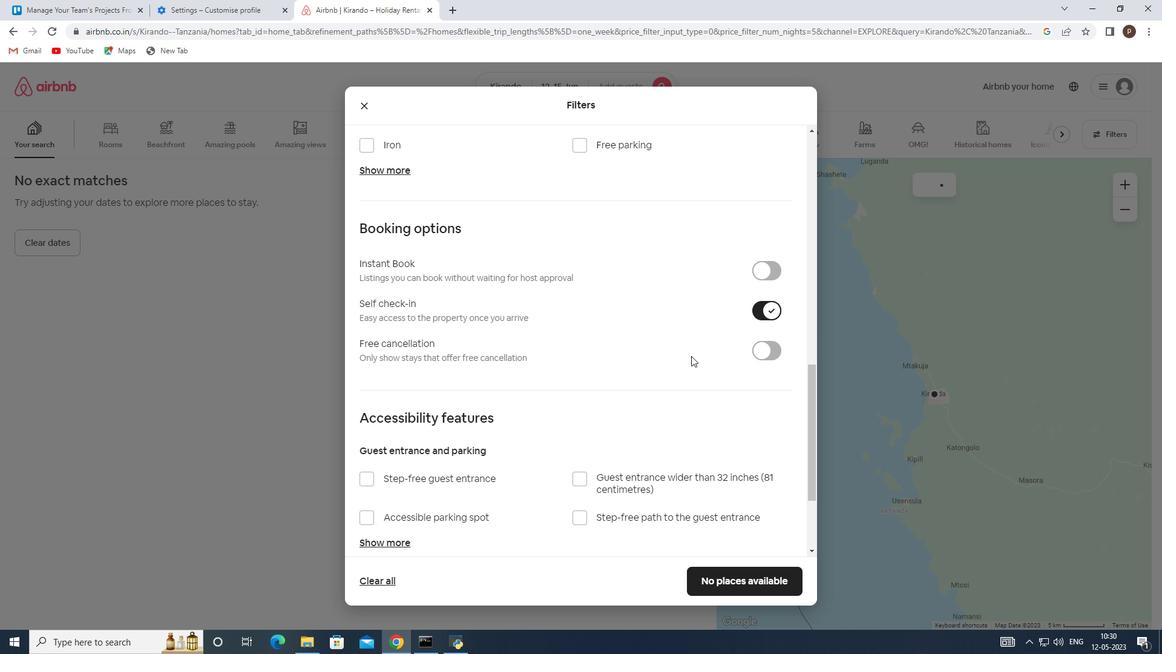
Action: Mouse scrolled (686, 360) with delta (0, 0)
Screenshot: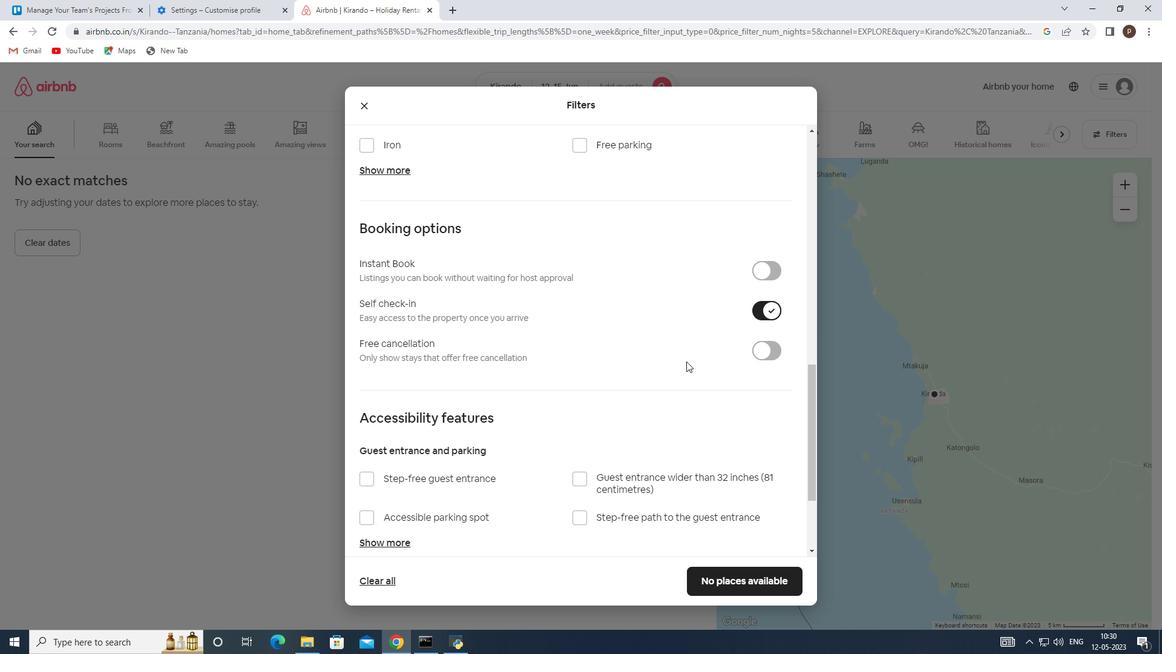 
Action: Mouse scrolled (686, 360) with delta (0, 0)
Screenshot: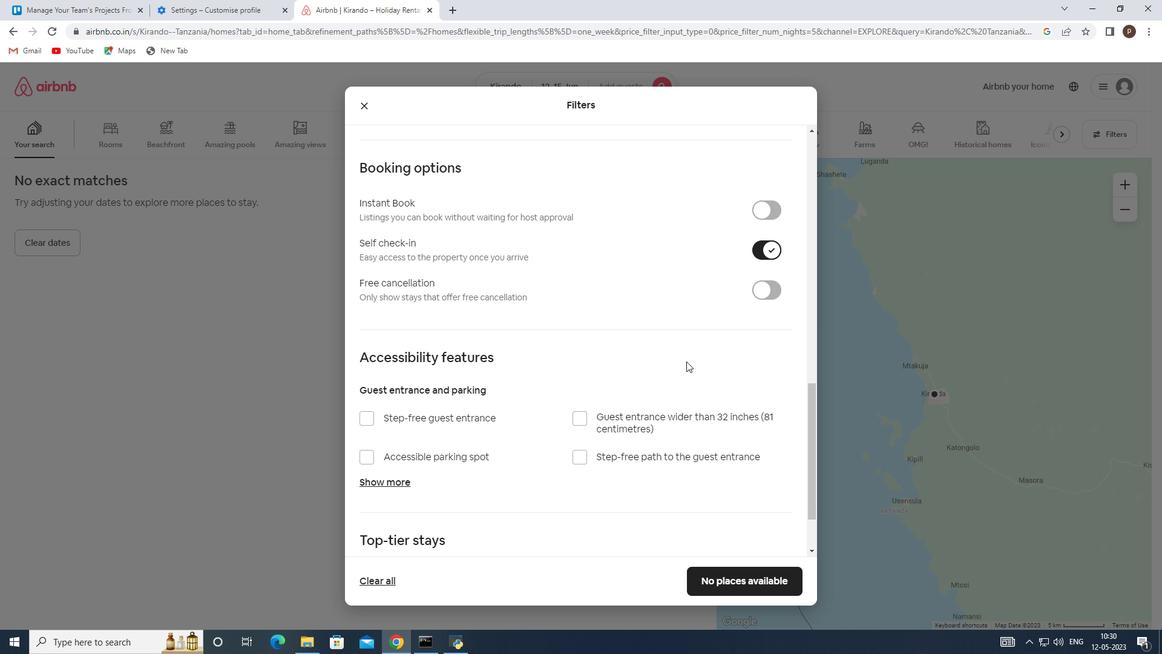 
Action: Mouse scrolled (686, 360) with delta (0, 0)
Screenshot: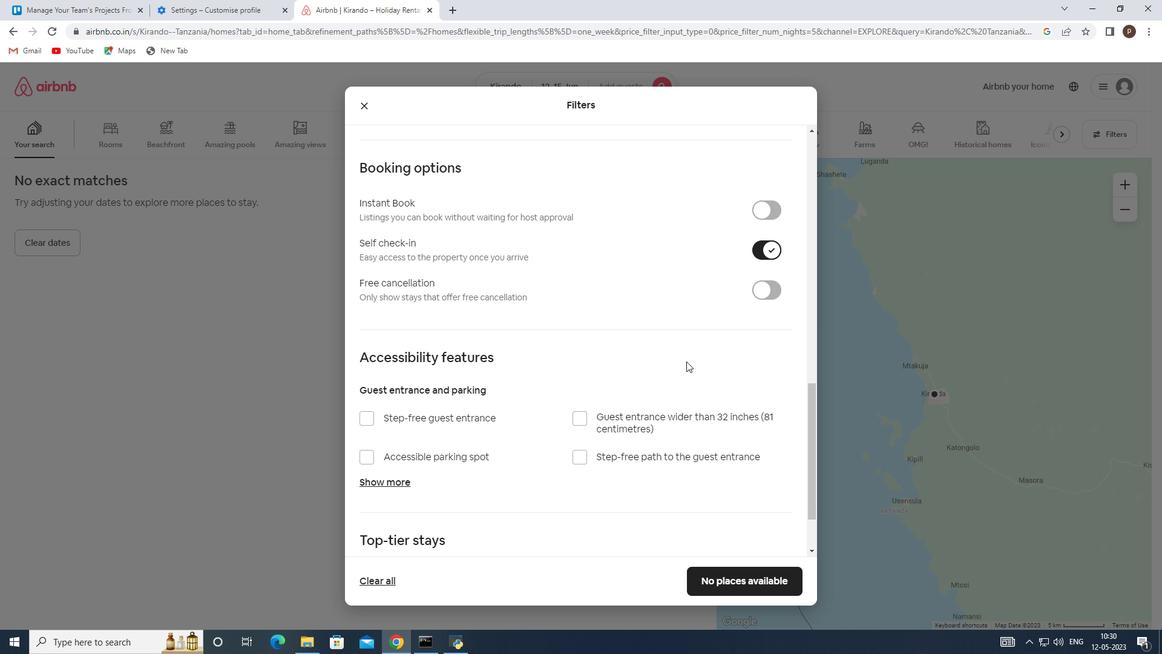 
Action: Mouse scrolled (686, 360) with delta (0, 0)
Screenshot: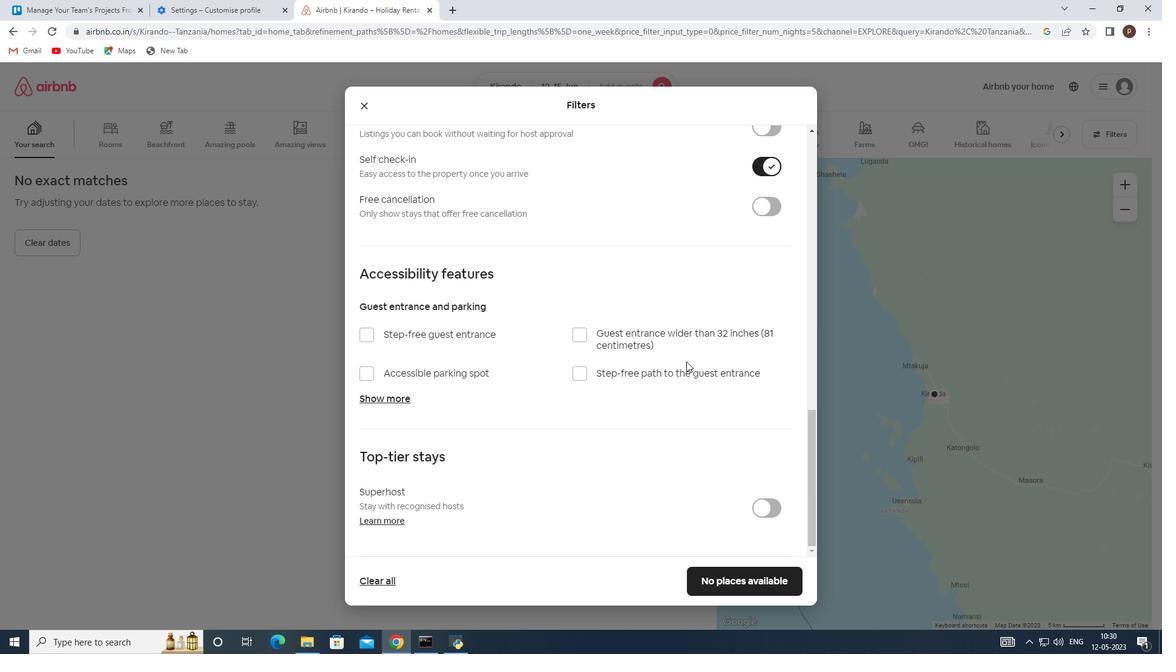 
Action: Mouse scrolled (686, 360) with delta (0, 0)
Screenshot: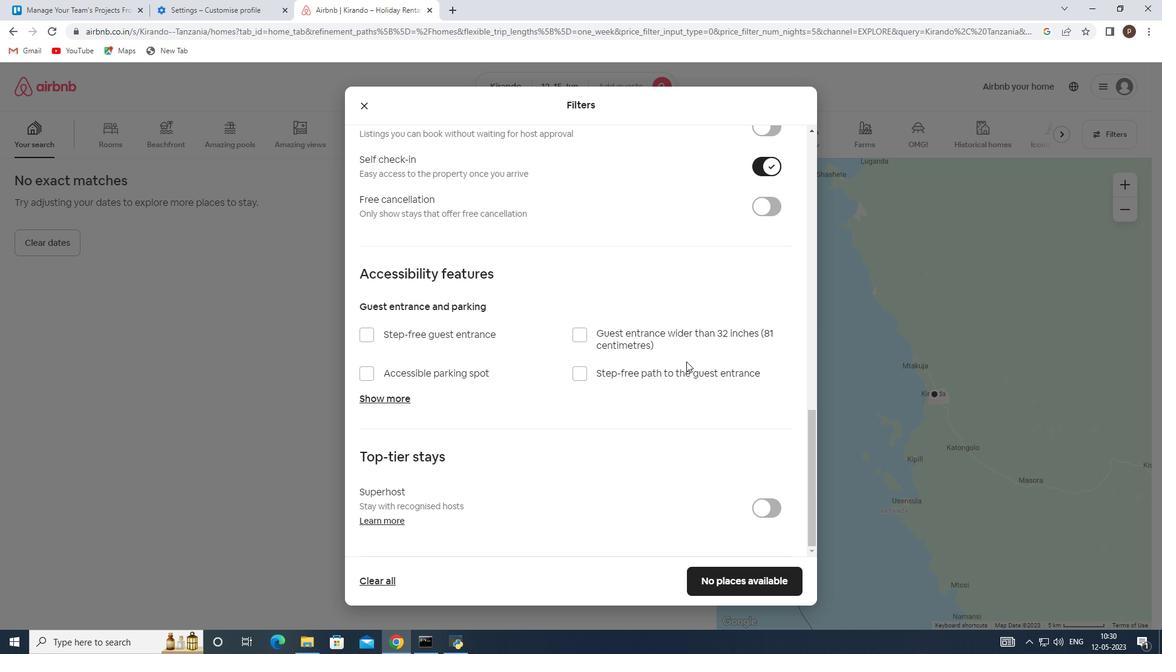 
Action: Mouse moved to (643, 447)
Screenshot: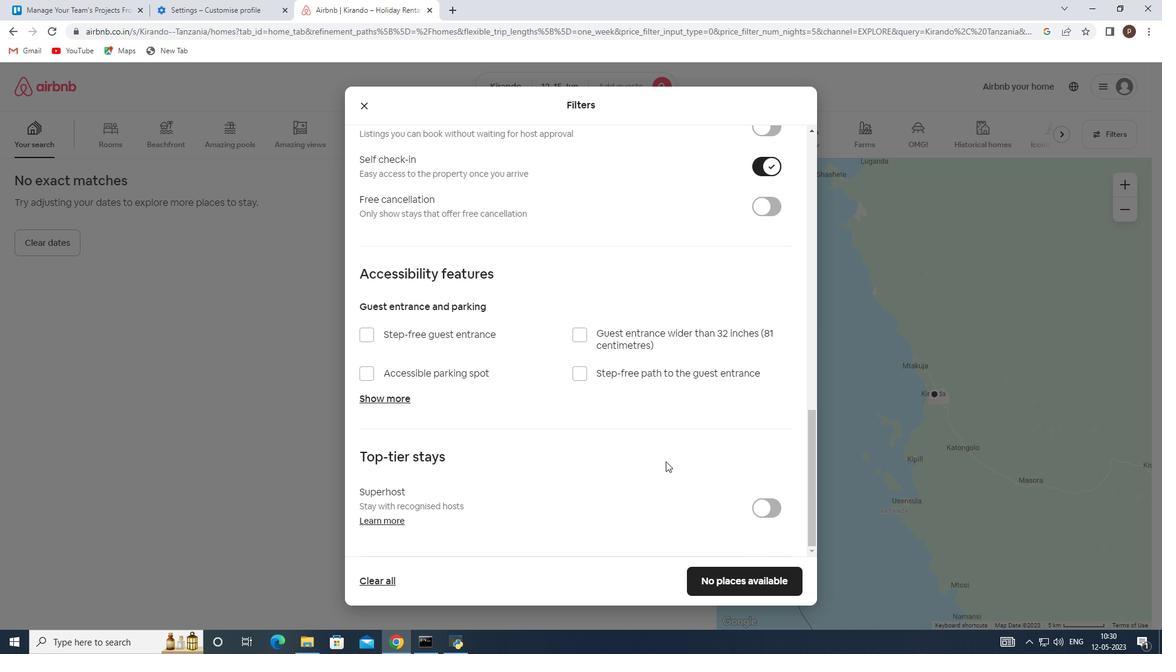 
Action: Mouse scrolled (643, 446) with delta (0, 0)
Screenshot: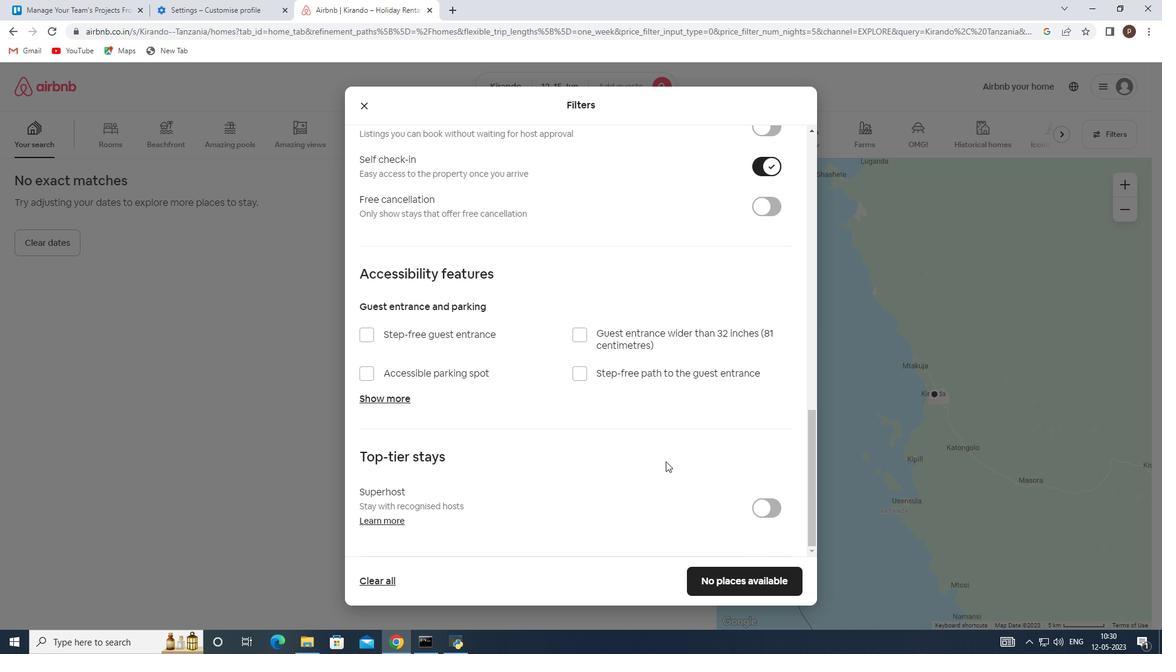 
Action: Mouse scrolled (643, 446) with delta (0, 0)
Screenshot: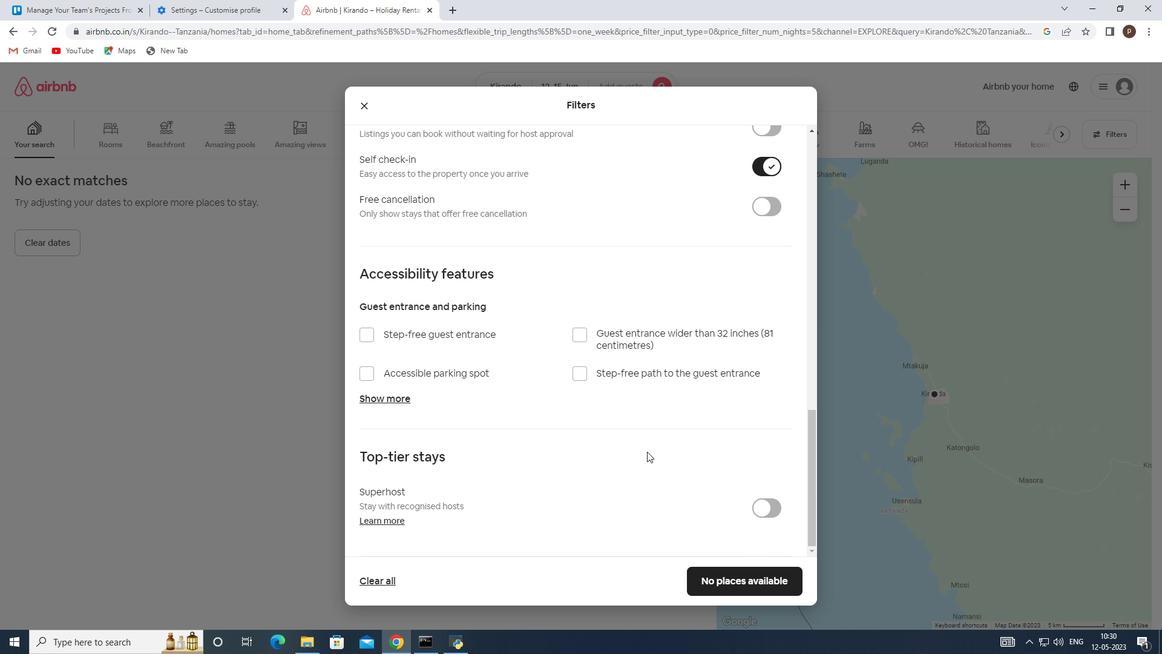 
Action: Mouse scrolled (643, 446) with delta (0, 0)
Screenshot: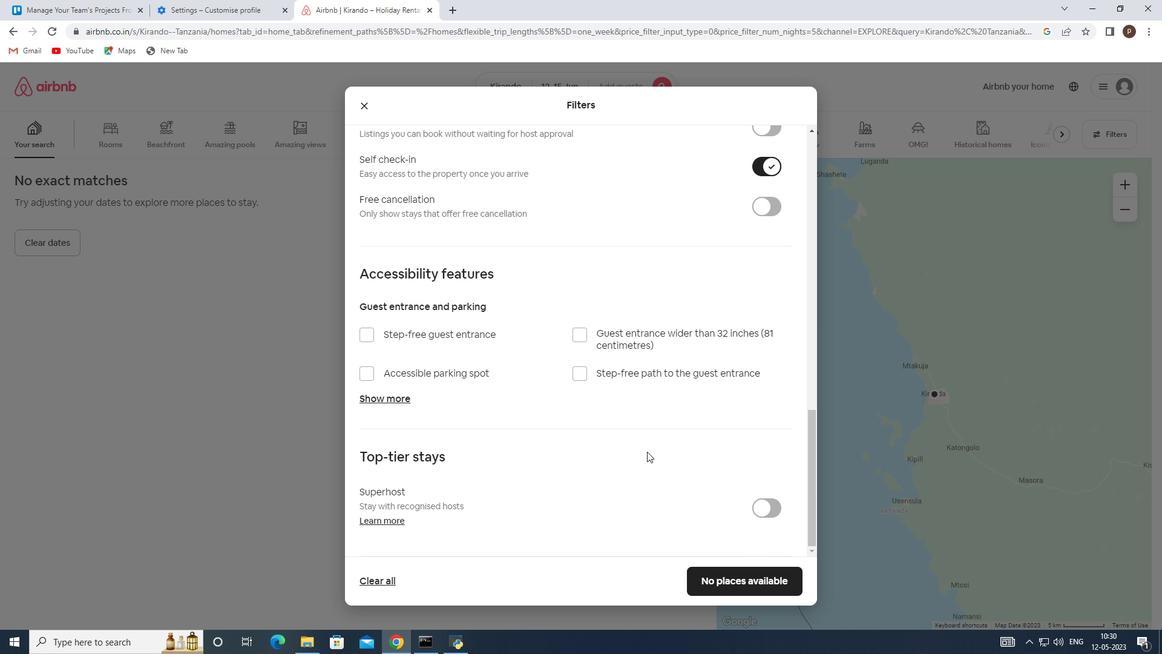 
Action: Mouse moved to (648, 453)
Screenshot: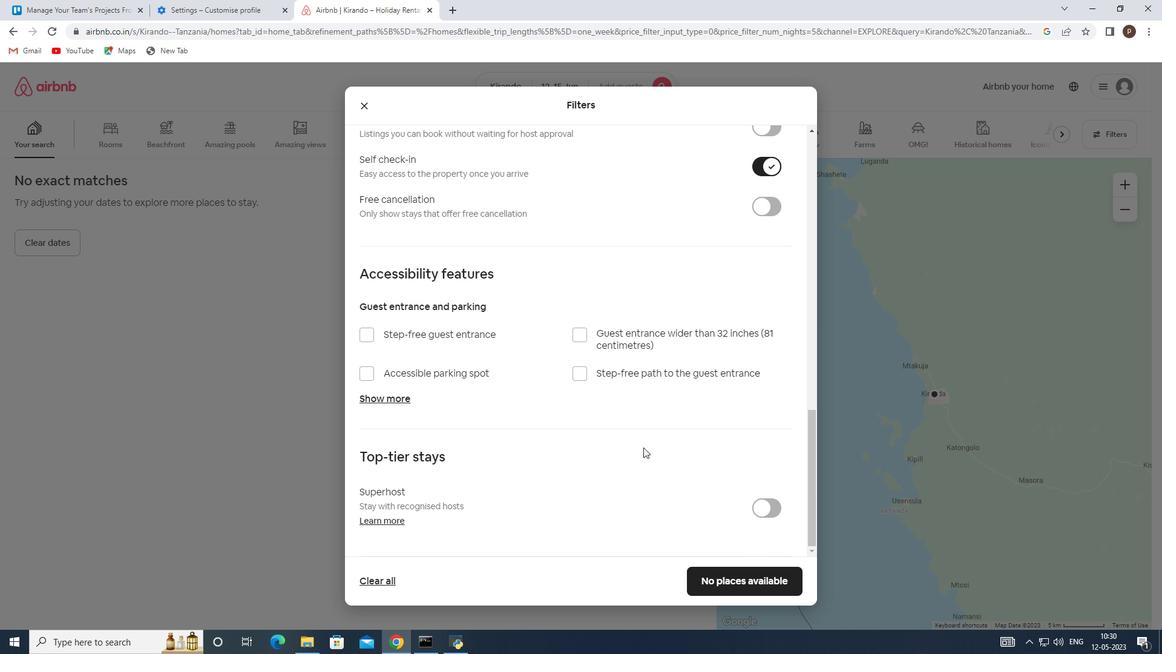 
Action: Mouse scrolled (648, 452) with delta (0, 0)
Screenshot: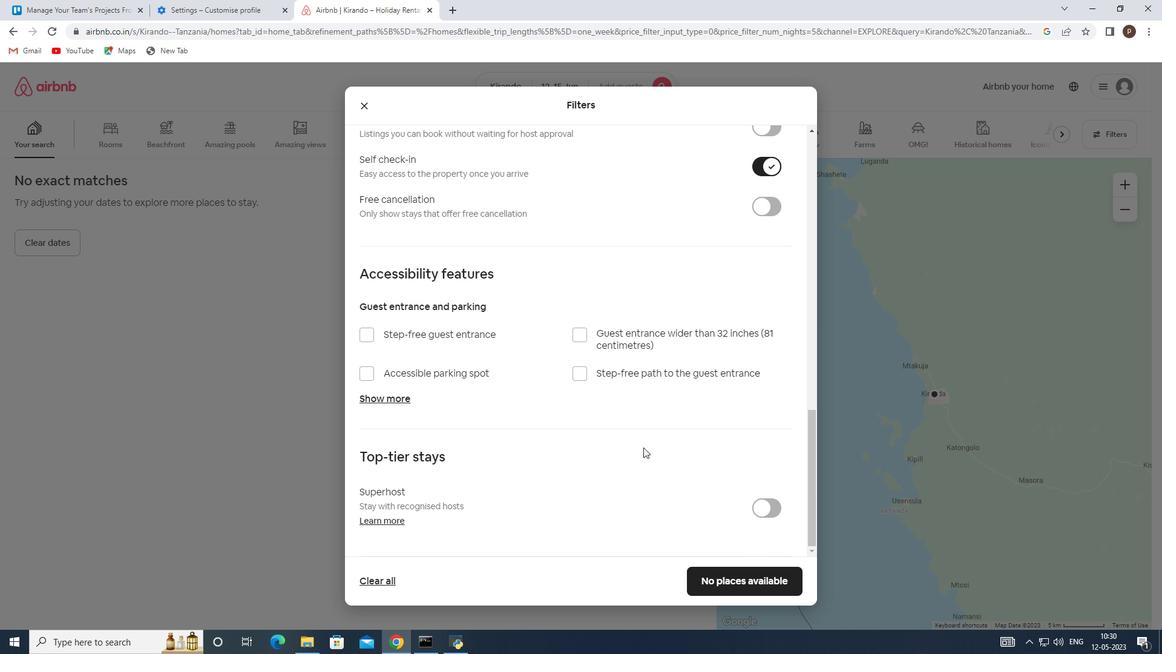 
Action: Mouse moved to (717, 575)
Screenshot: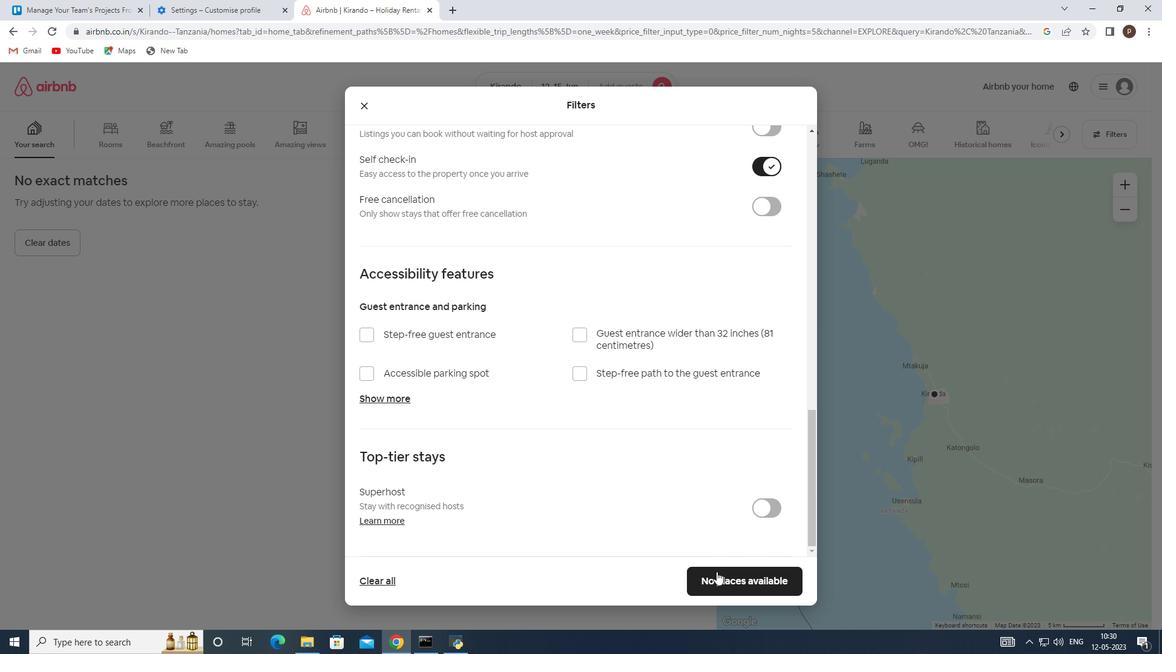 
Action: Mouse pressed left at (717, 575)
Screenshot: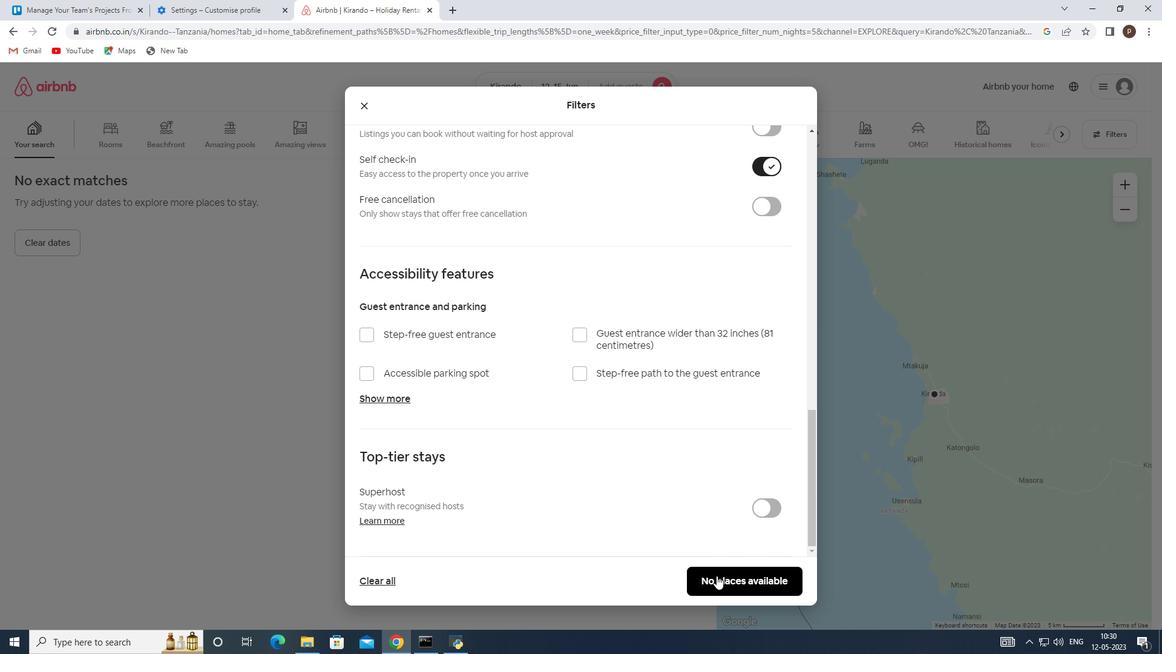 
